 Task: Open Card Brand Reputation Management in Board Sales Reporting to Workspace Event Marketing and add a team member Softage.4@softage.net, a label Blue, a checklist Business Intelligence and Analytics, an attachment from your computer, a color Blue and finally, add a card description 'Plan and execute company team-building workshop' and a comment 'Let us approach this task with a sense of empathy, understanding the needs and concerns of our stakeholders.'. Add a start date 'Jan 04, 1900' with a due date 'Jan 11, 1900'
Action: Mouse moved to (132, 63)
Screenshot: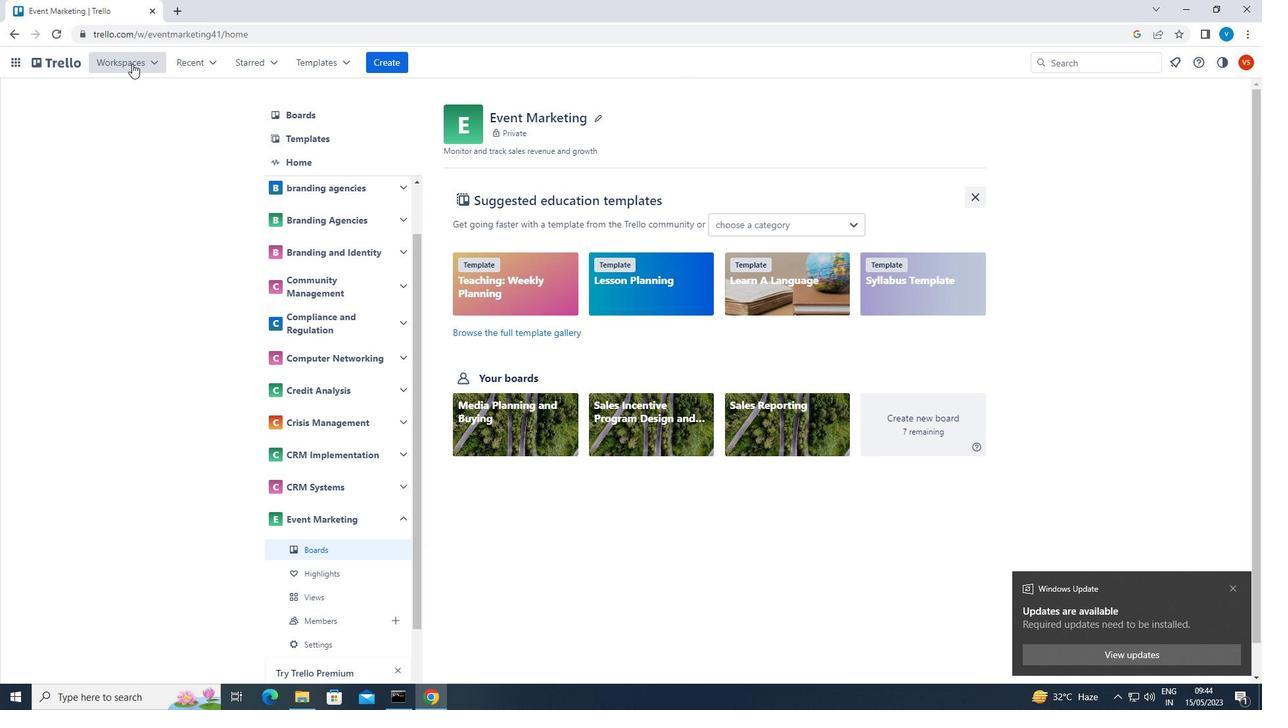 
Action: Mouse pressed left at (132, 63)
Screenshot: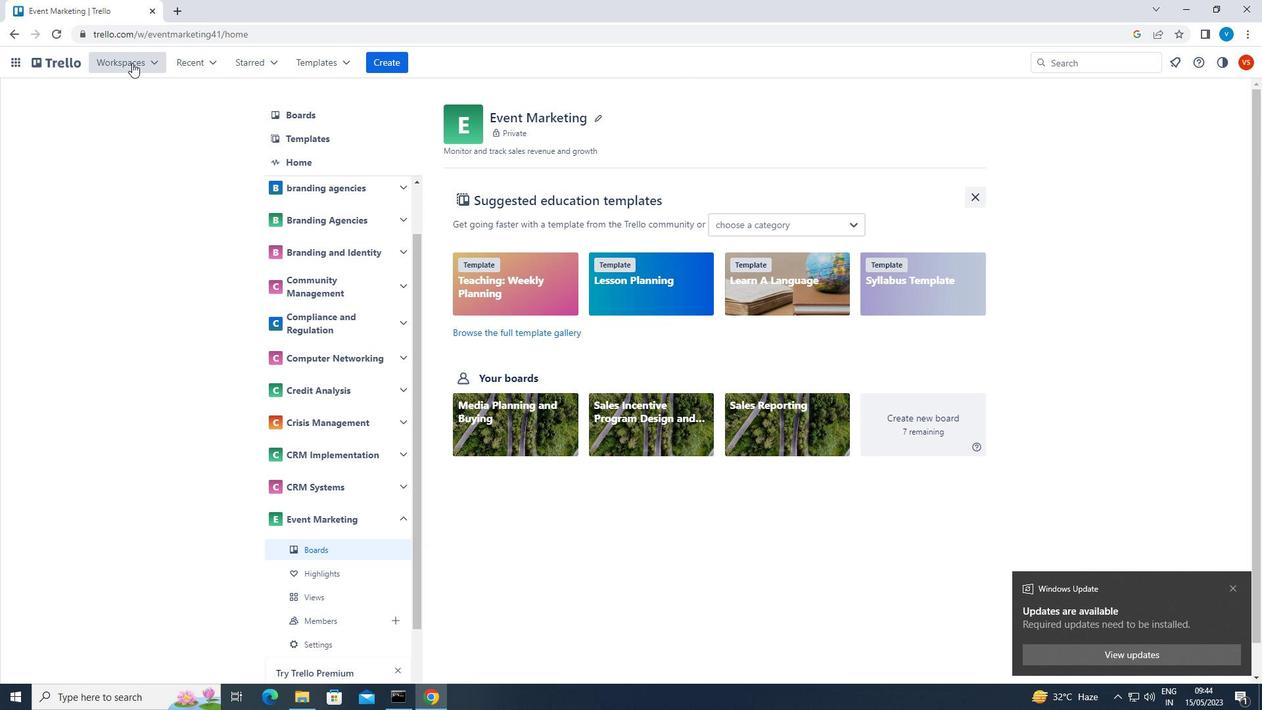 
Action: Mouse moved to (140, 555)
Screenshot: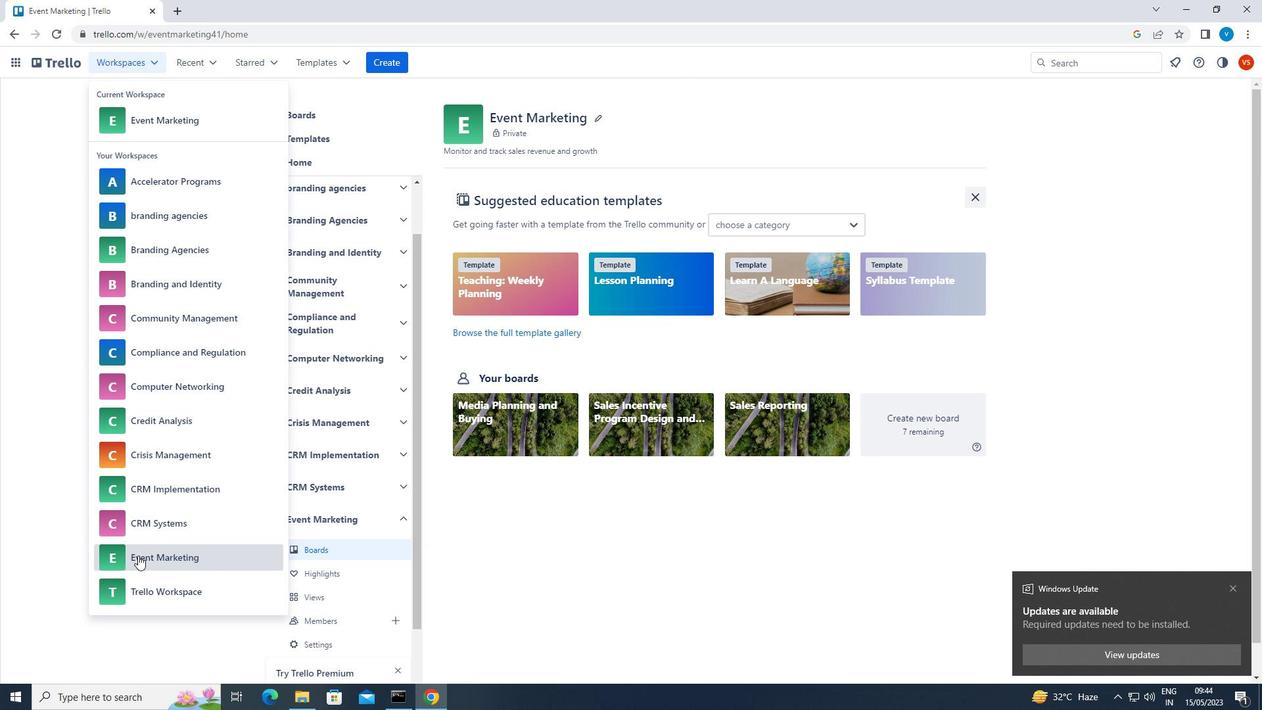 
Action: Mouse pressed left at (140, 555)
Screenshot: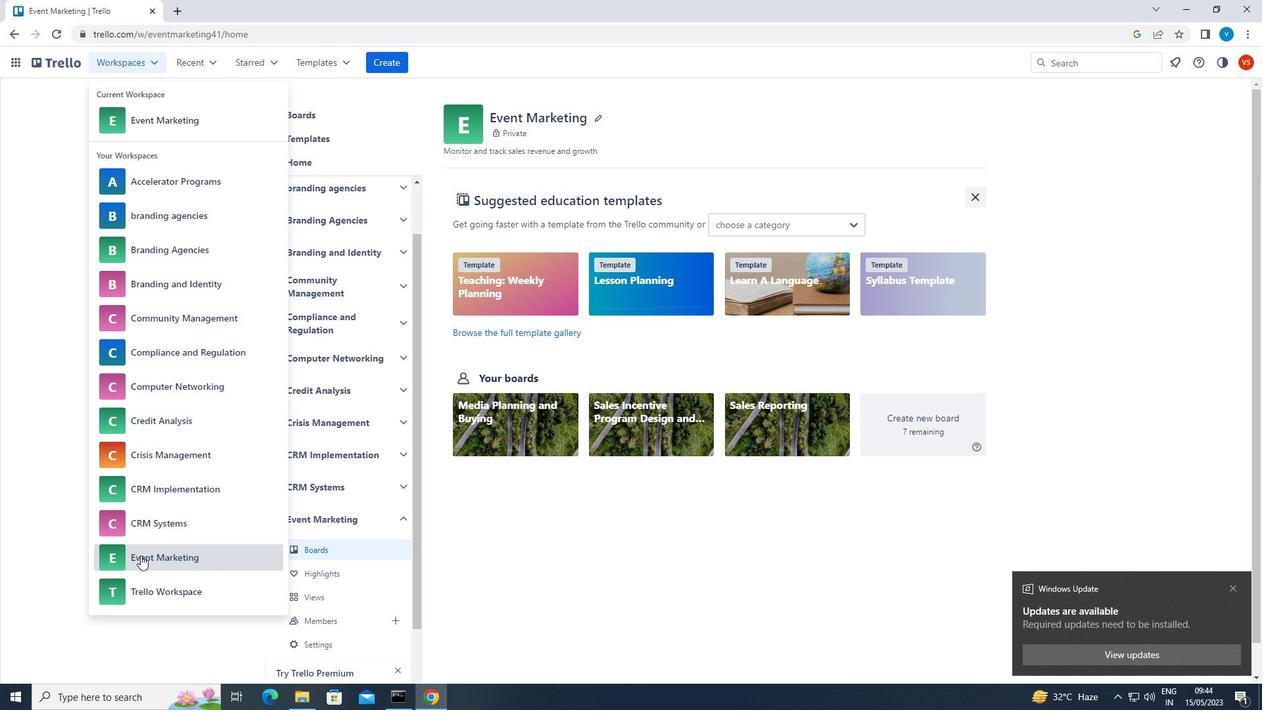 
Action: Mouse moved to (947, 526)
Screenshot: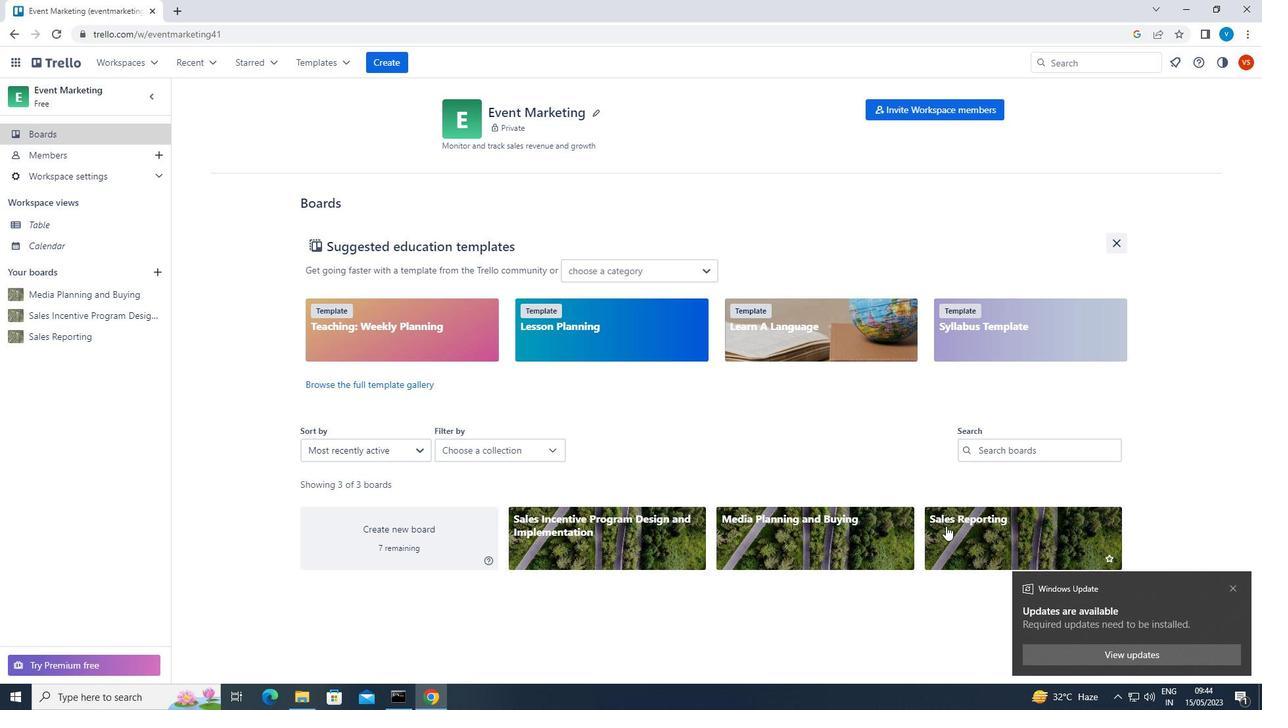 
Action: Mouse pressed left at (947, 526)
Screenshot: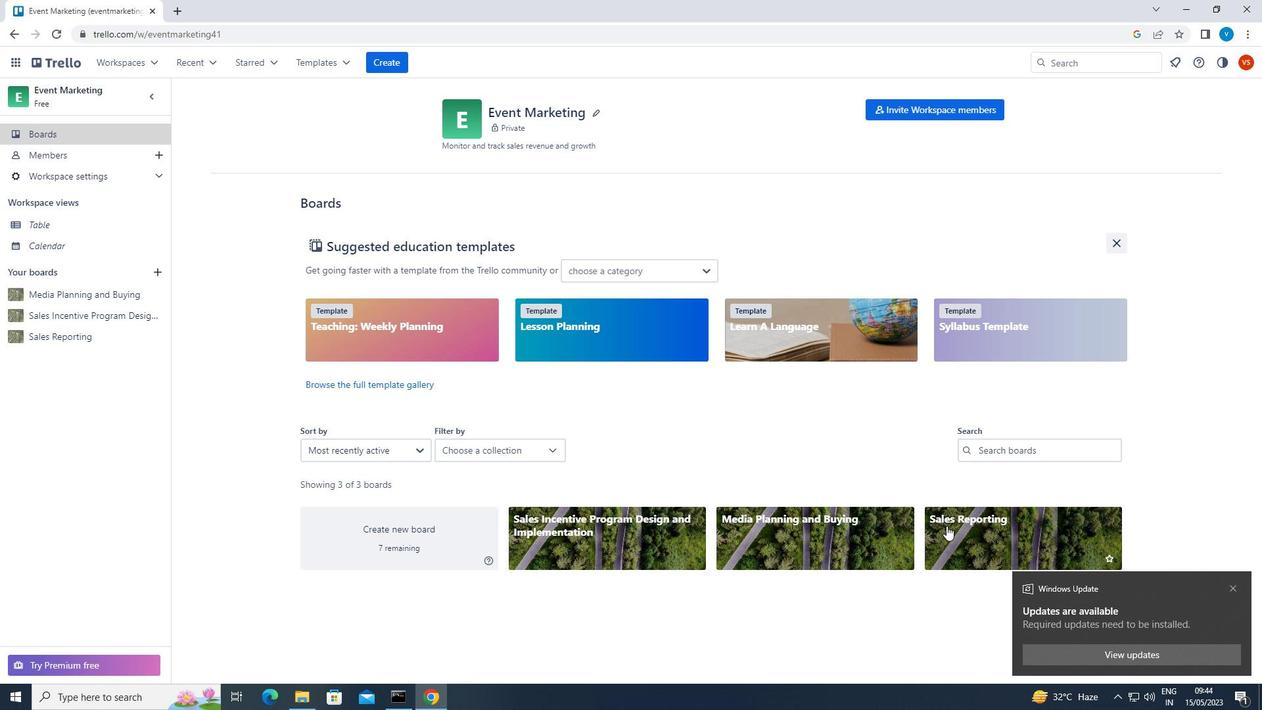 
Action: Mouse moved to (439, 168)
Screenshot: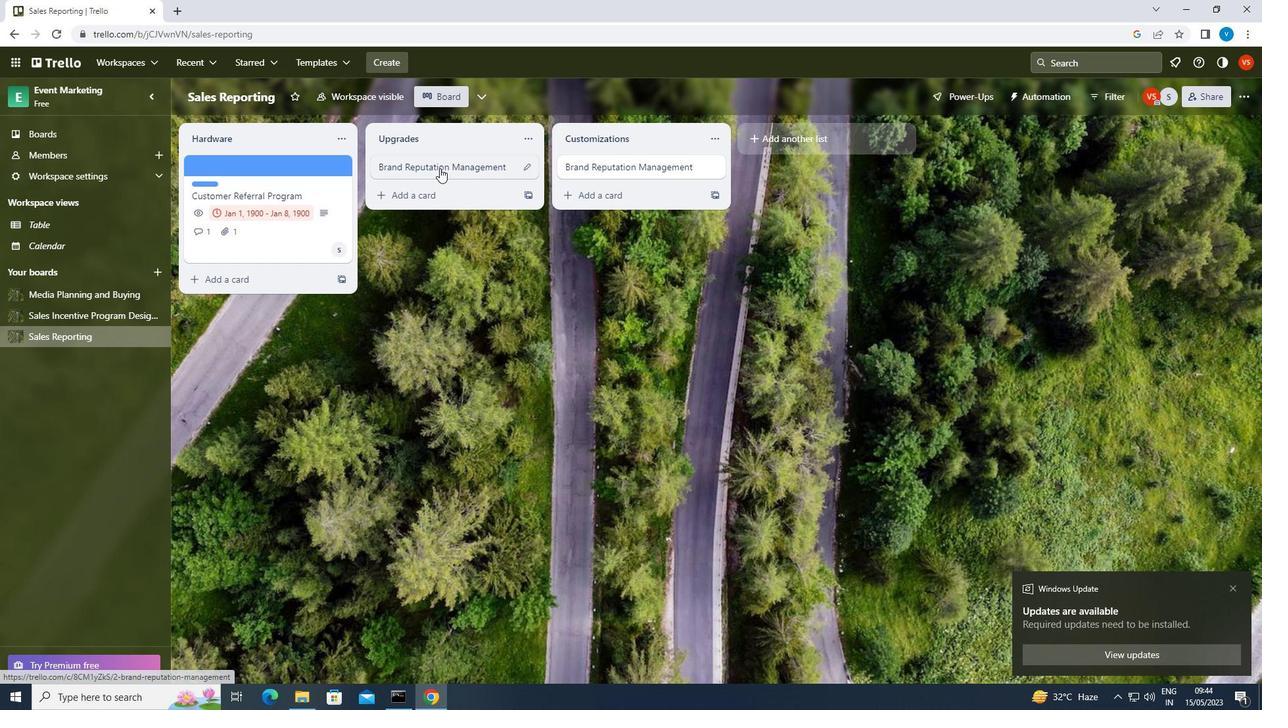 
Action: Mouse pressed left at (439, 168)
Screenshot: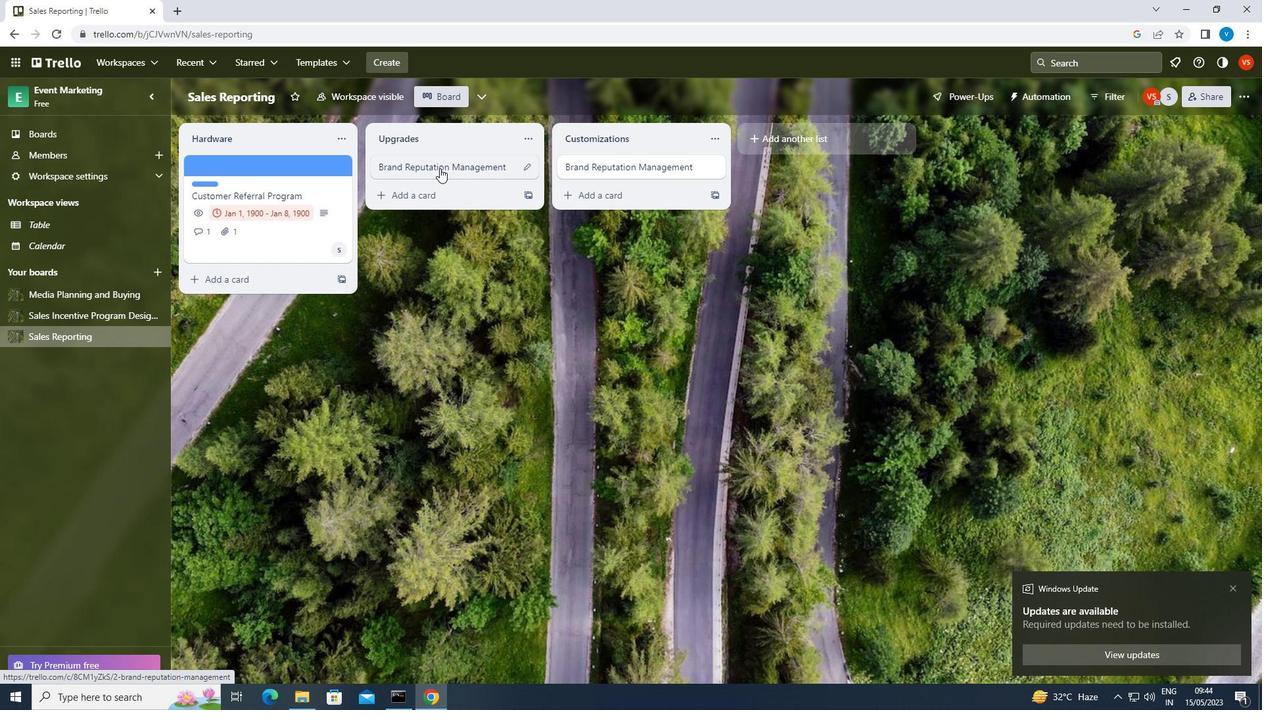 
Action: Mouse moved to (776, 213)
Screenshot: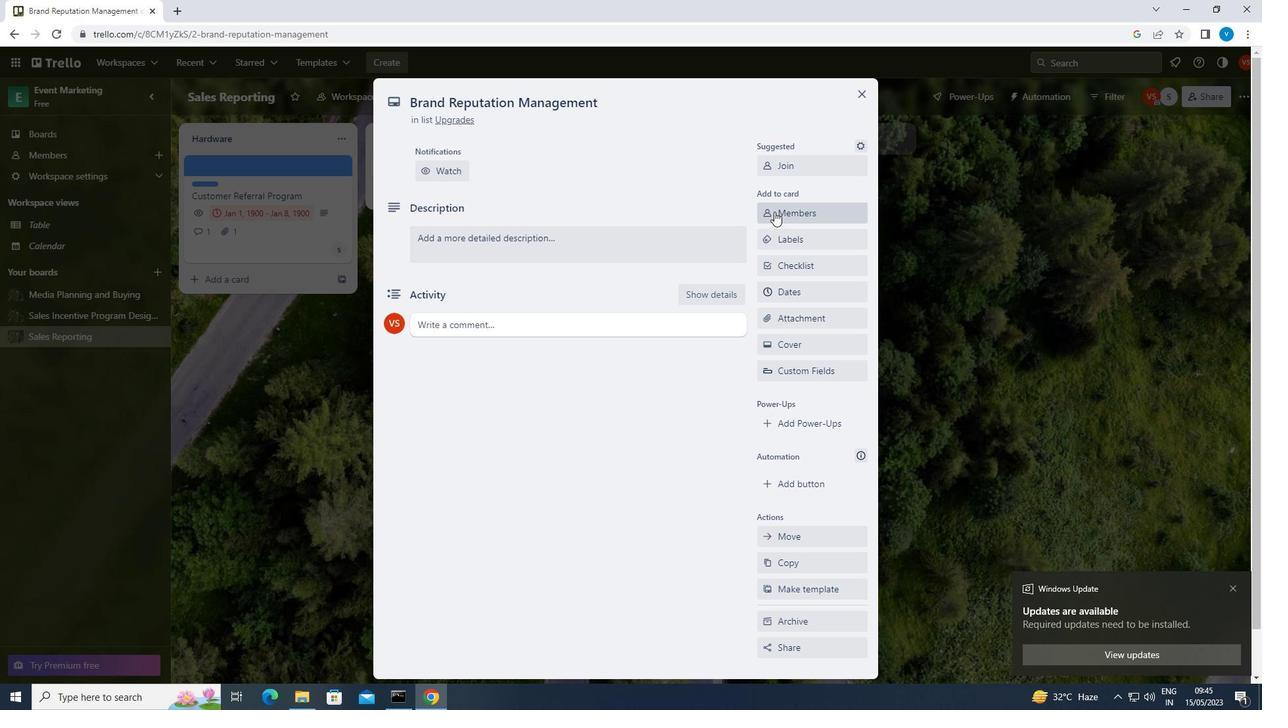 
Action: Mouse pressed left at (776, 213)
Screenshot: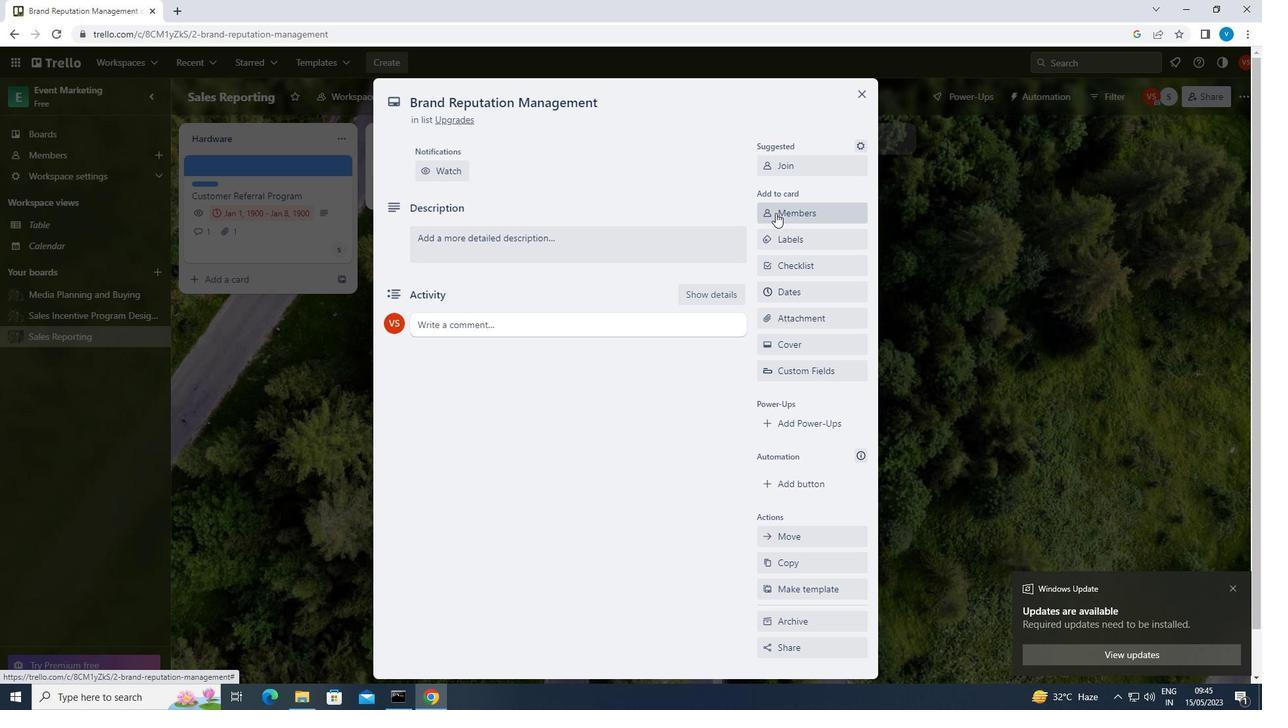 
Action: Key pressed <Key.shift>SOFTAGE.4<Key.shift>@SOFTAGE.NET
Screenshot: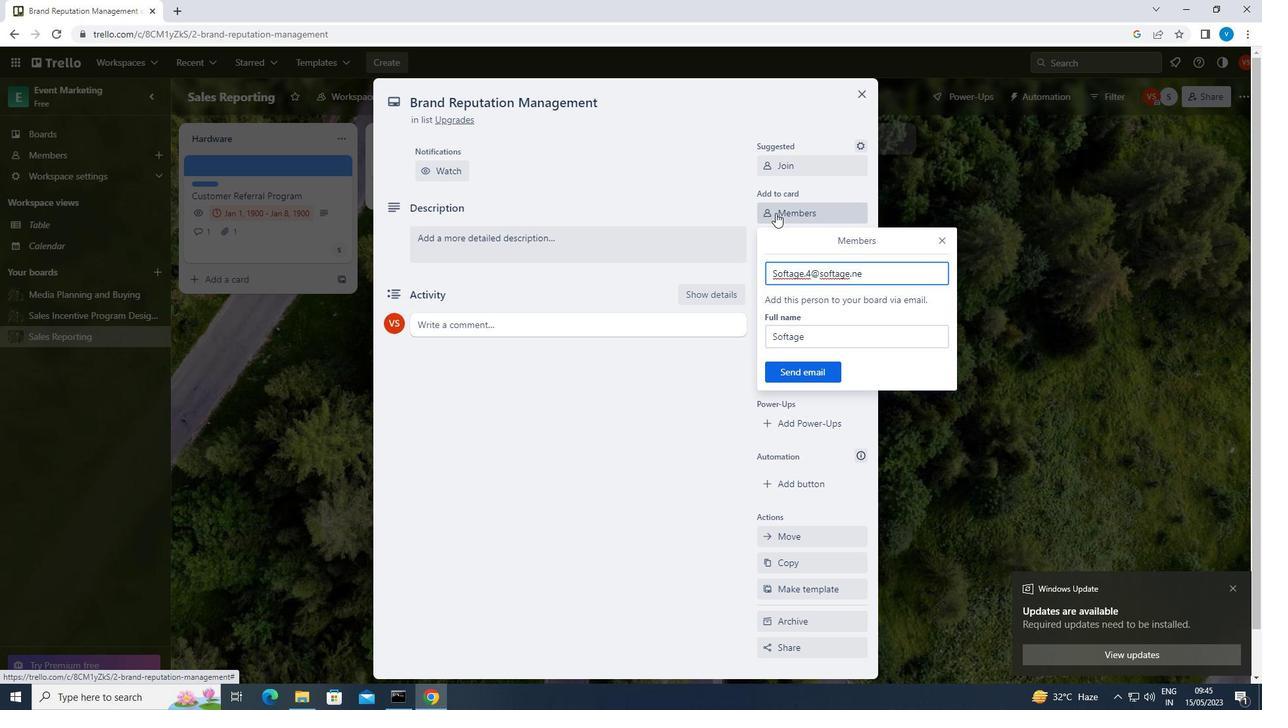 
Action: Mouse moved to (814, 370)
Screenshot: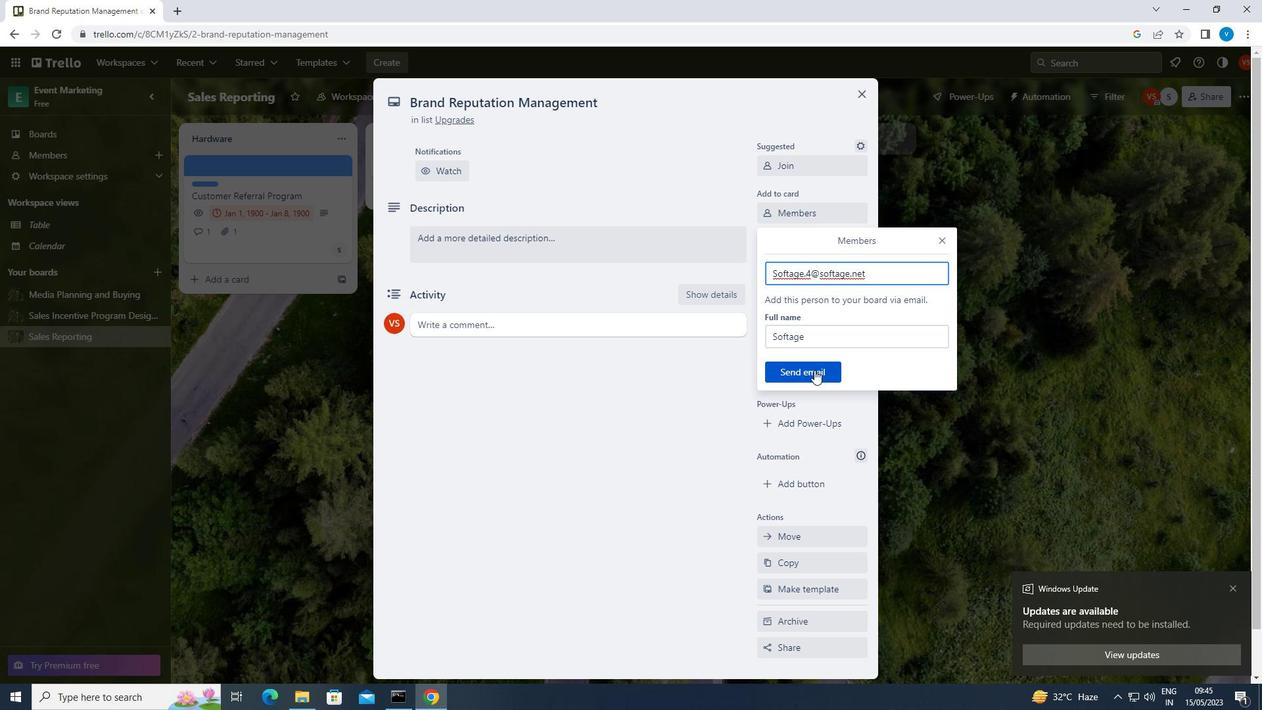 
Action: Mouse pressed left at (814, 370)
Screenshot: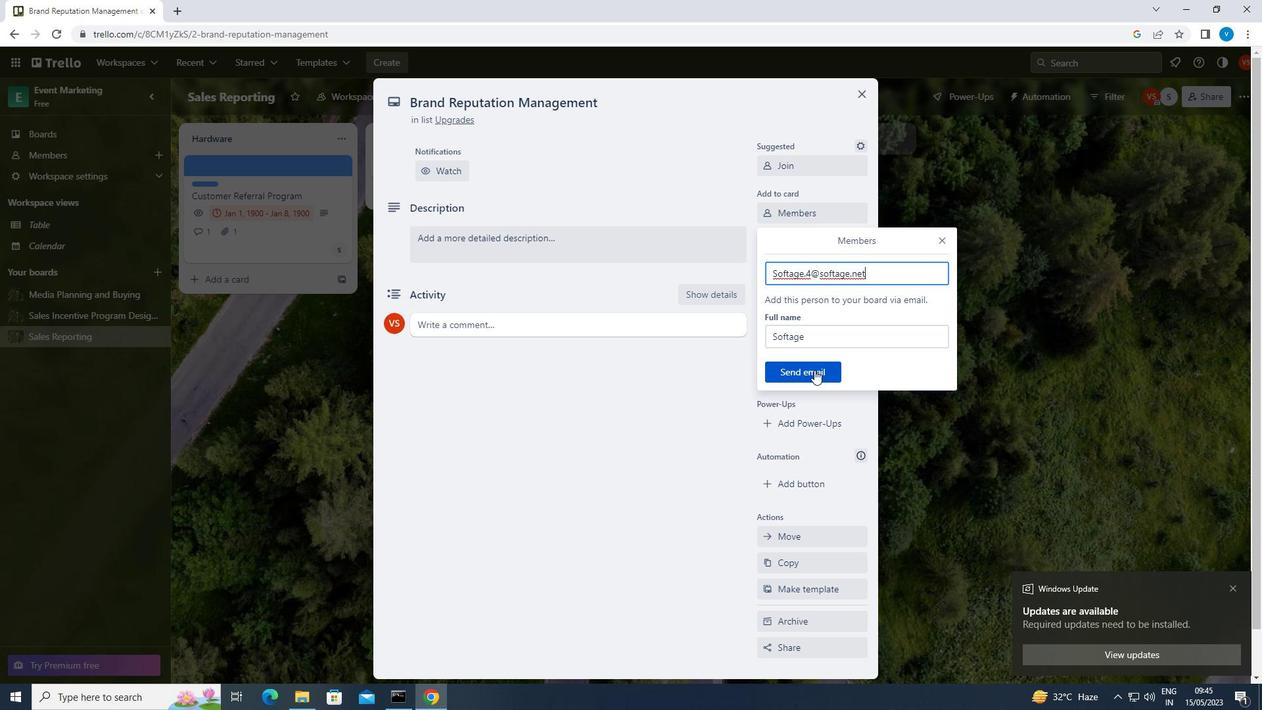 
Action: Mouse moved to (791, 234)
Screenshot: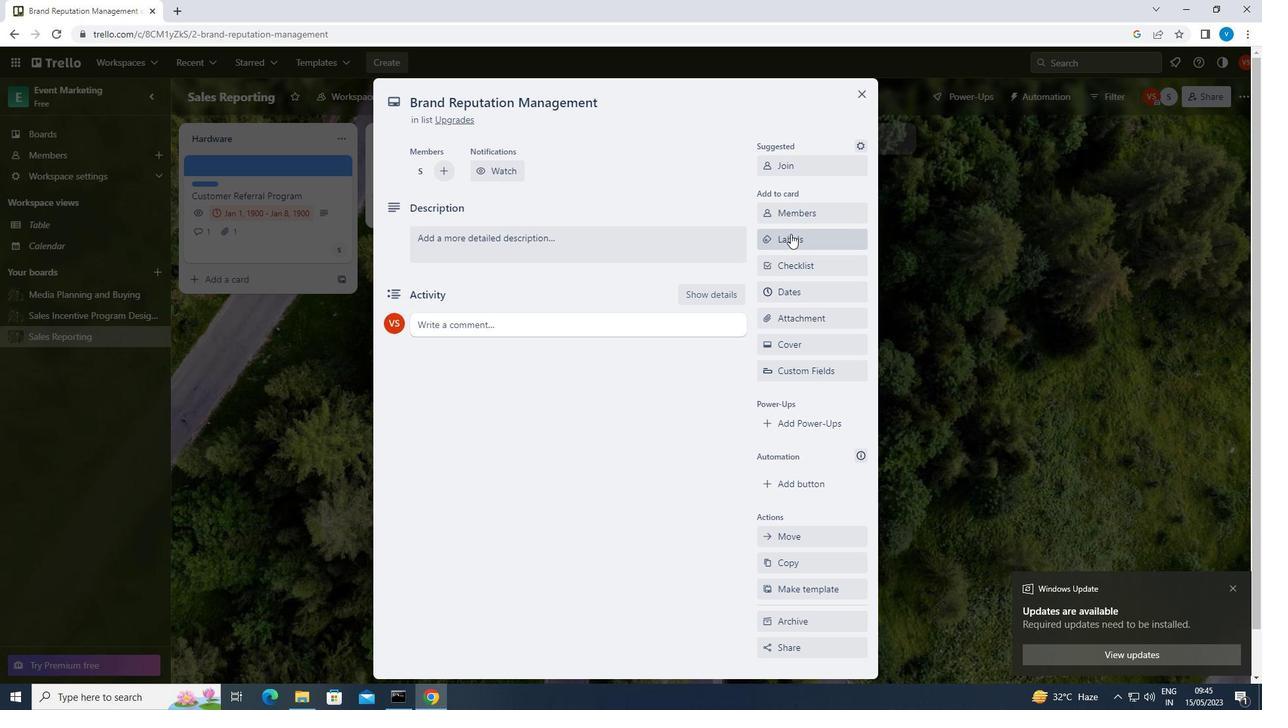 
Action: Mouse pressed left at (791, 234)
Screenshot: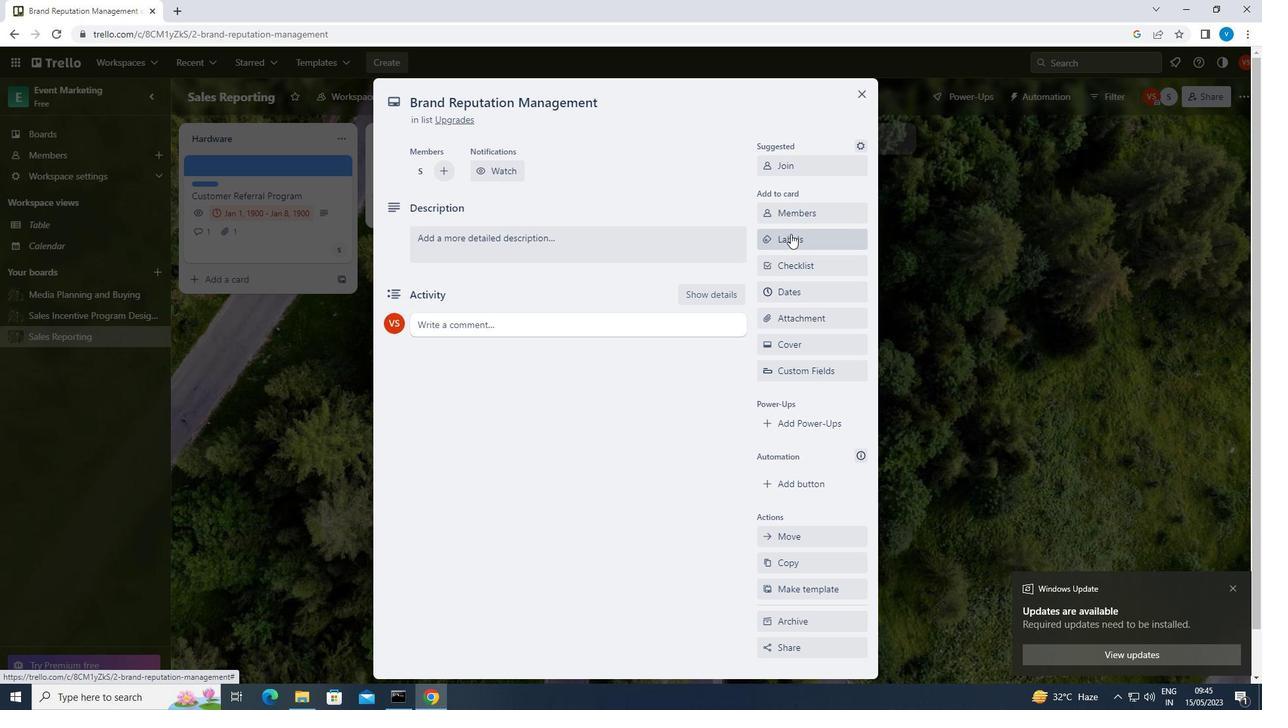 
Action: Mouse moved to (818, 457)
Screenshot: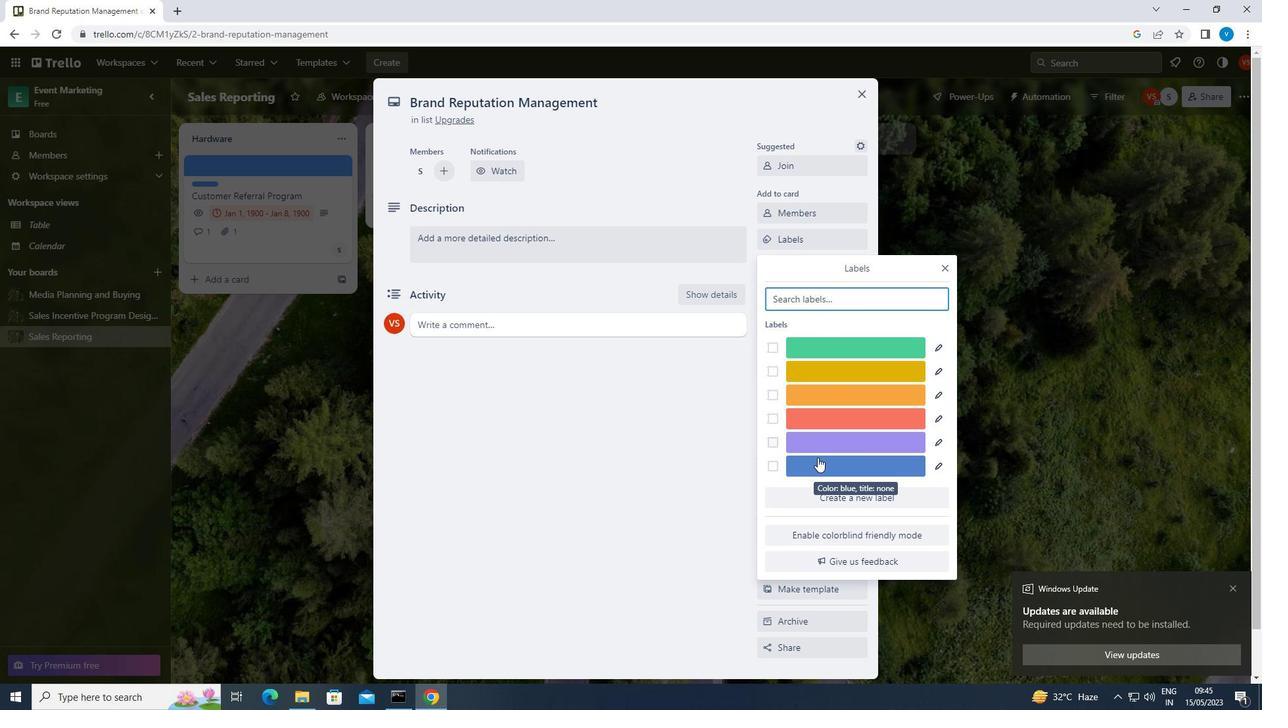 
Action: Mouse pressed left at (818, 457)
Screenshot: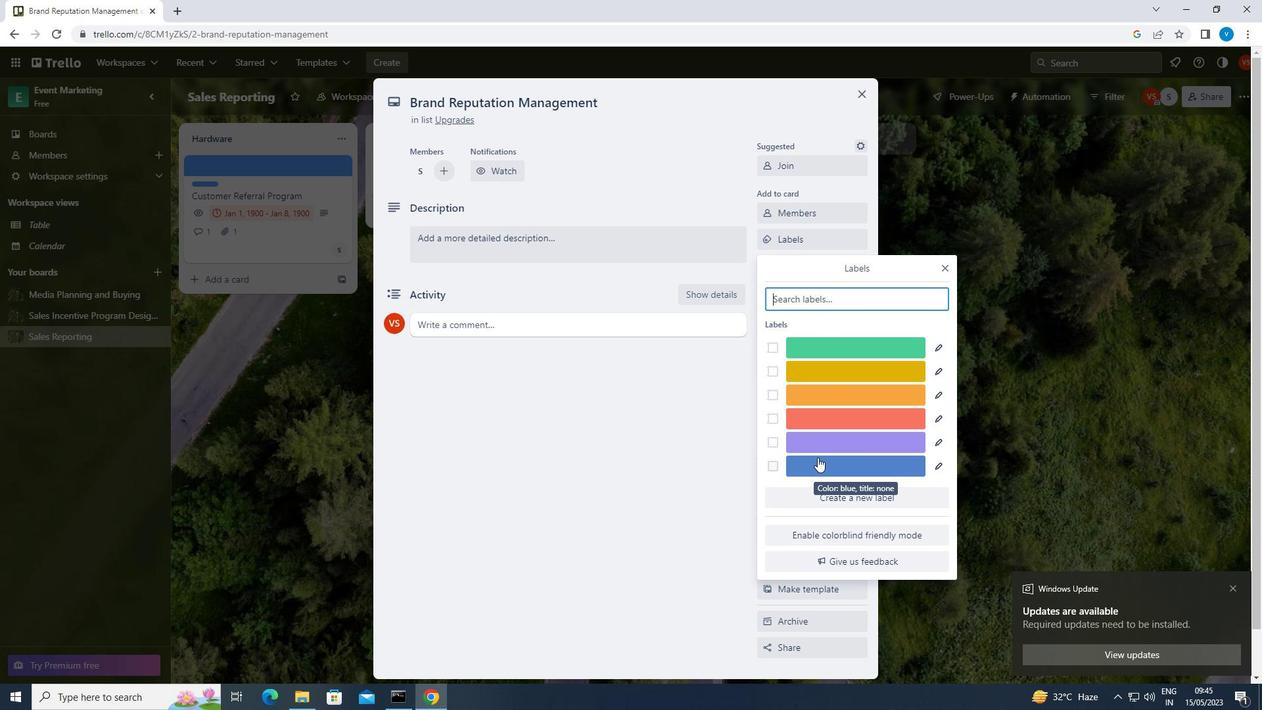 
Action: Mouse moved to (945, 265)
Screenshot: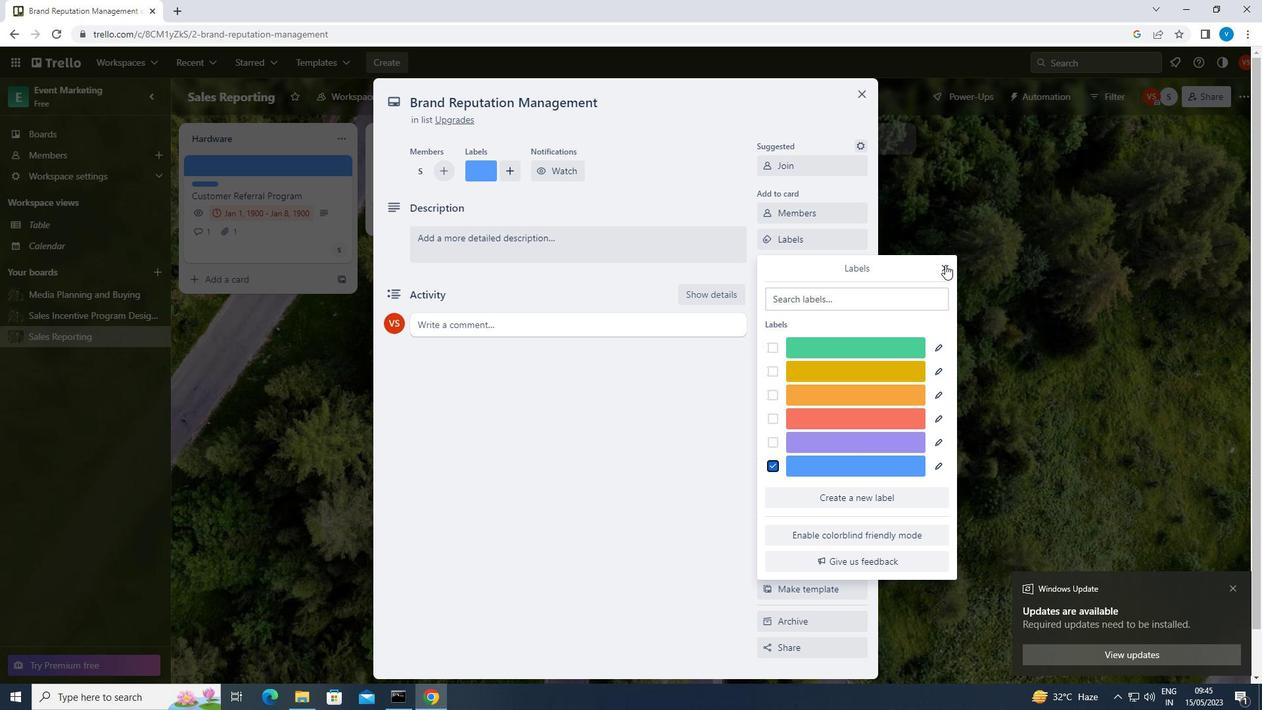 
Action: Mouse pressed left at (945, 265)
Screenshot: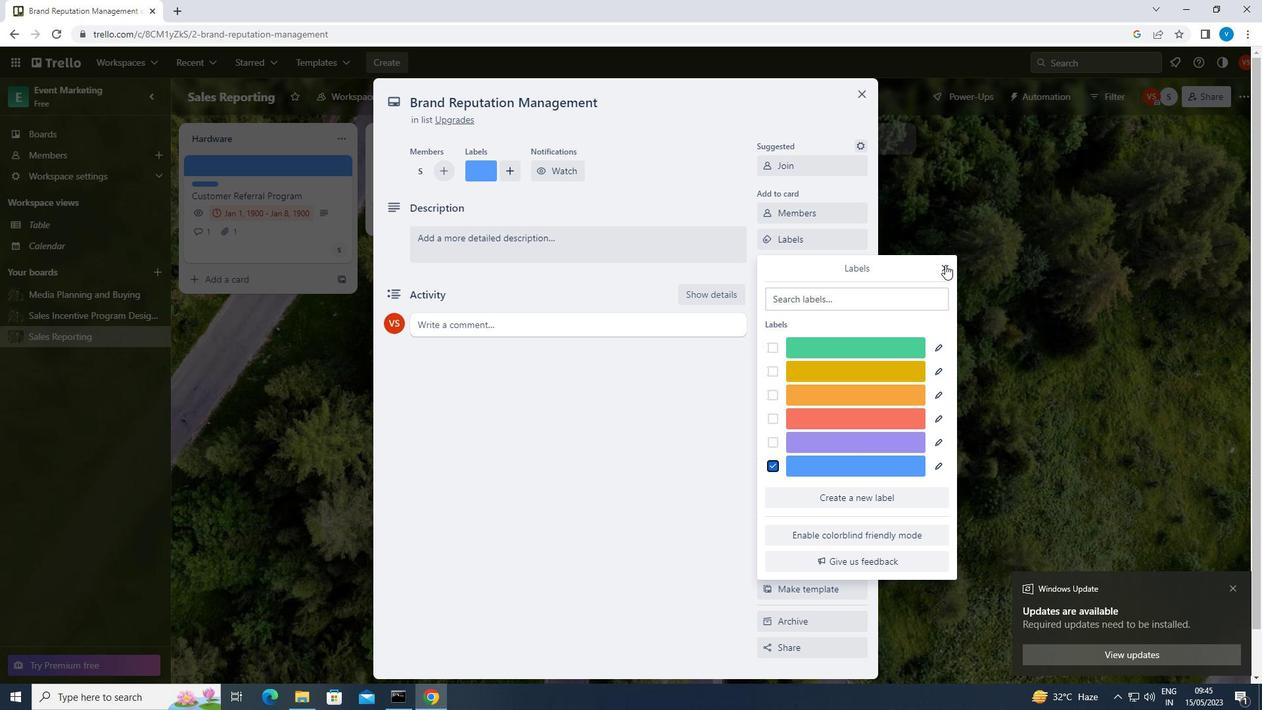 
Action: Mouse moved to (843, 265)
Screenshot: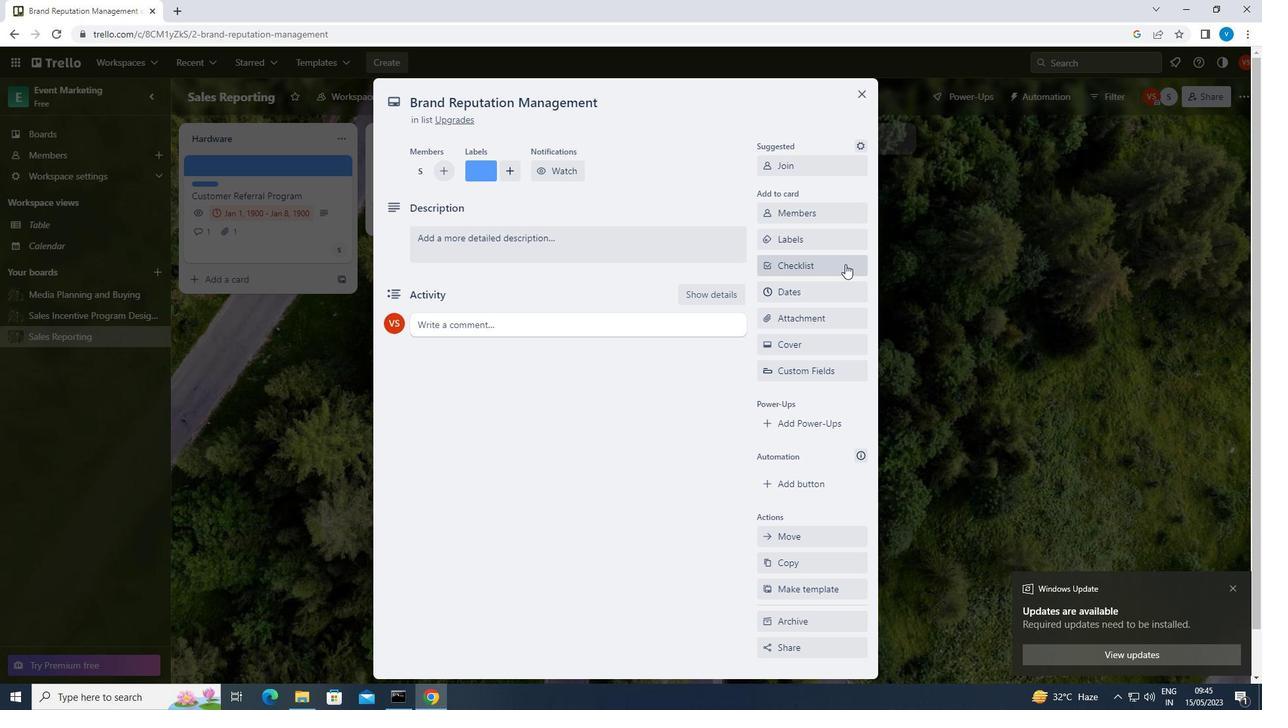 
Action: Mouse pressed left at (843, 265)
Screenshot: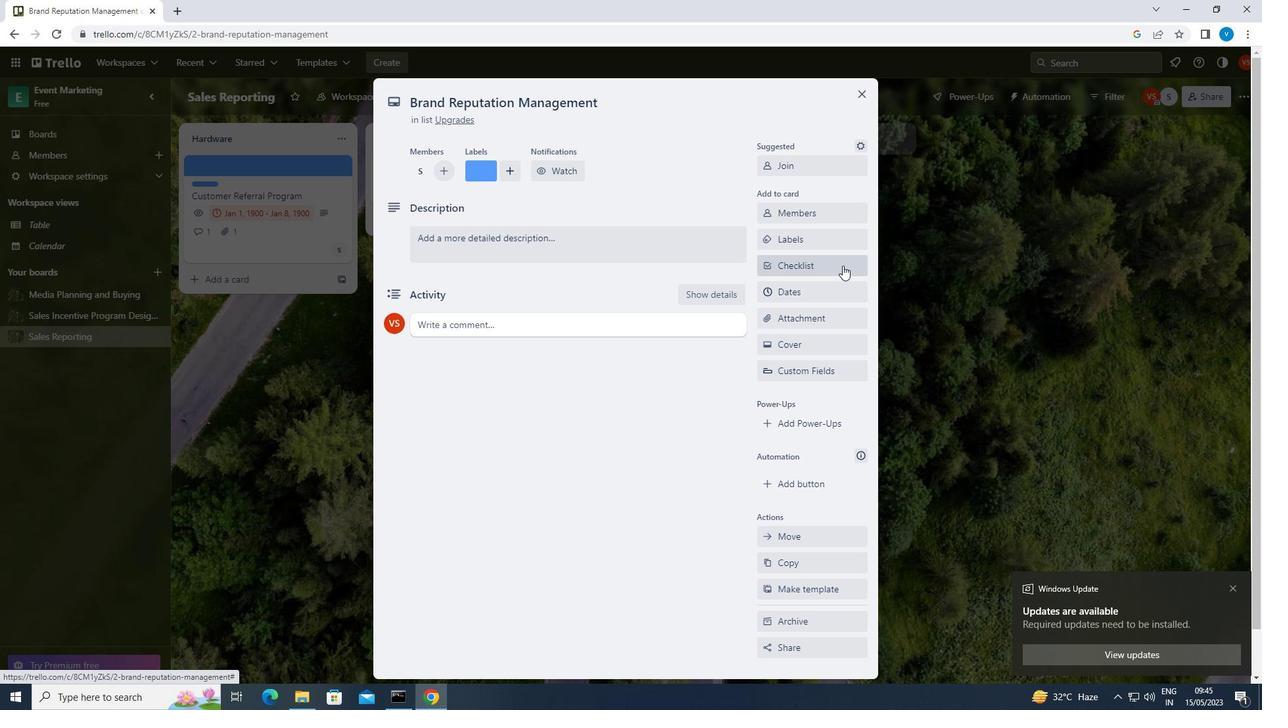 
Action: Mouse moved to (837, 315)
Screenshot: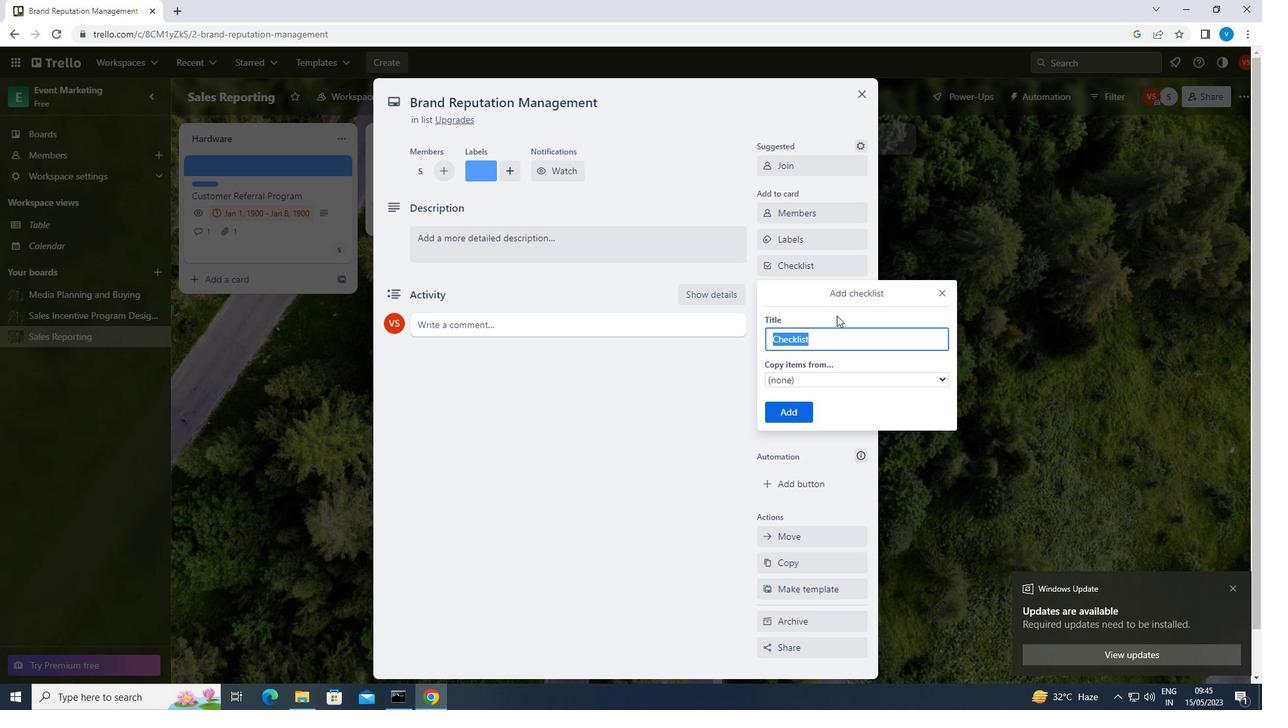 
Action: Key pressed <Key.shift>BUSINESS
Screenshot: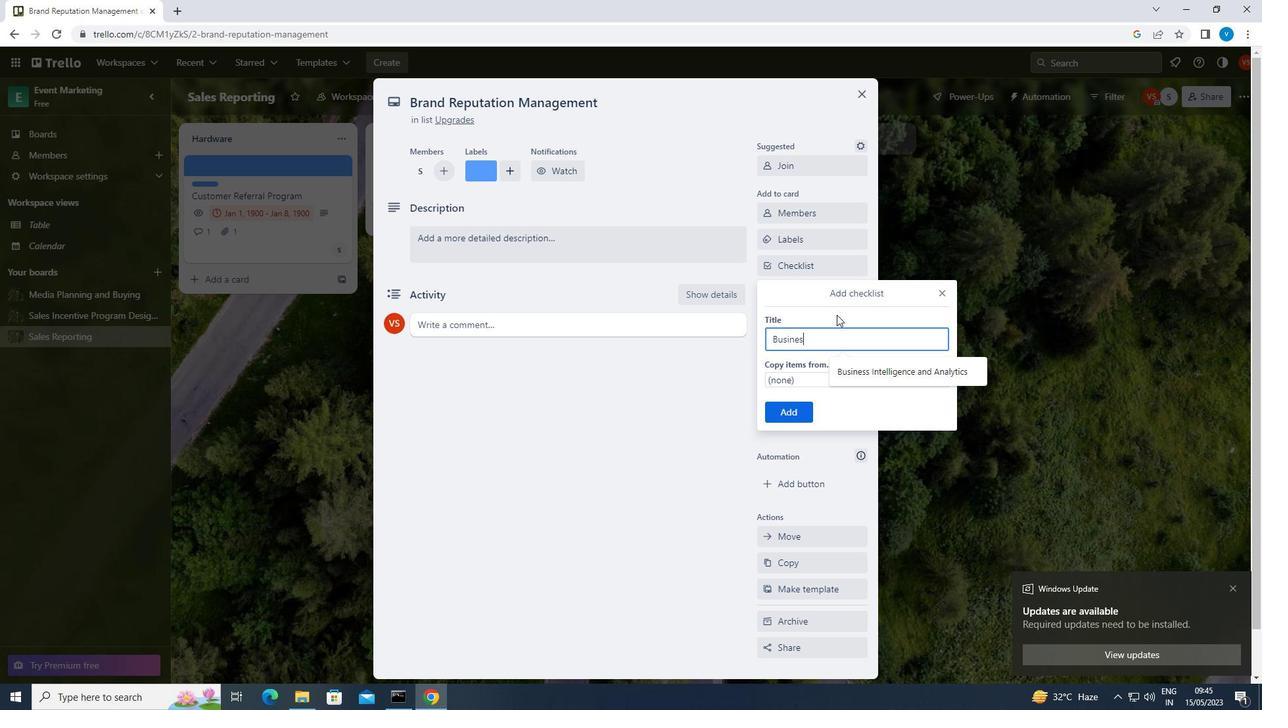 
Action: Mouse moved to (853, 378)
Screenshot: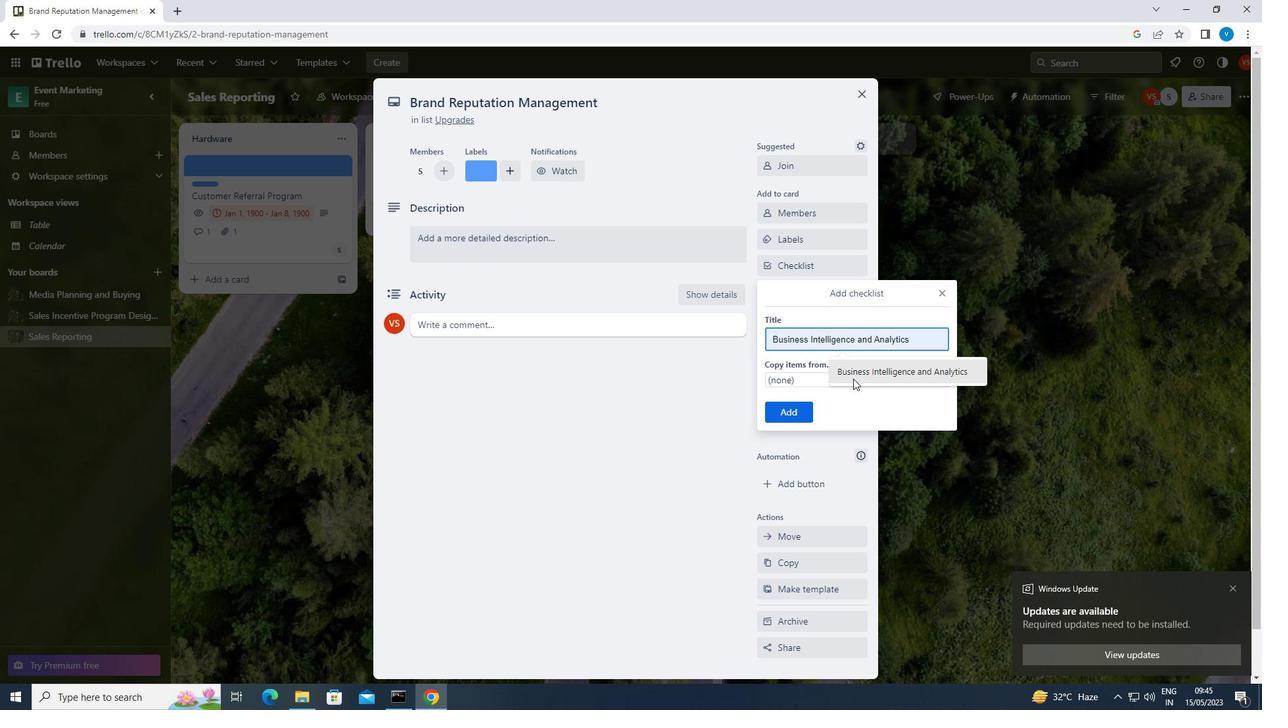 
Action: Mouse pressed left at (853, 378)
Screenshot: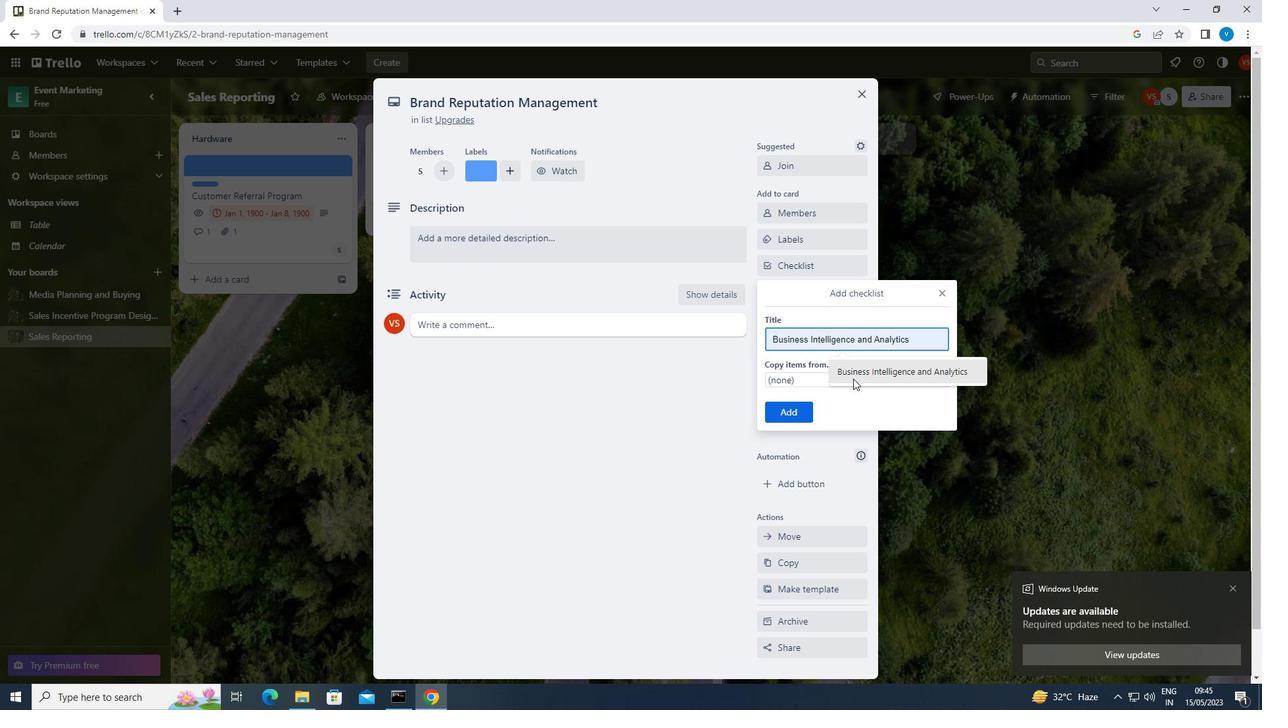 
Action: Mouse moved to (946, 292)
Screenshot: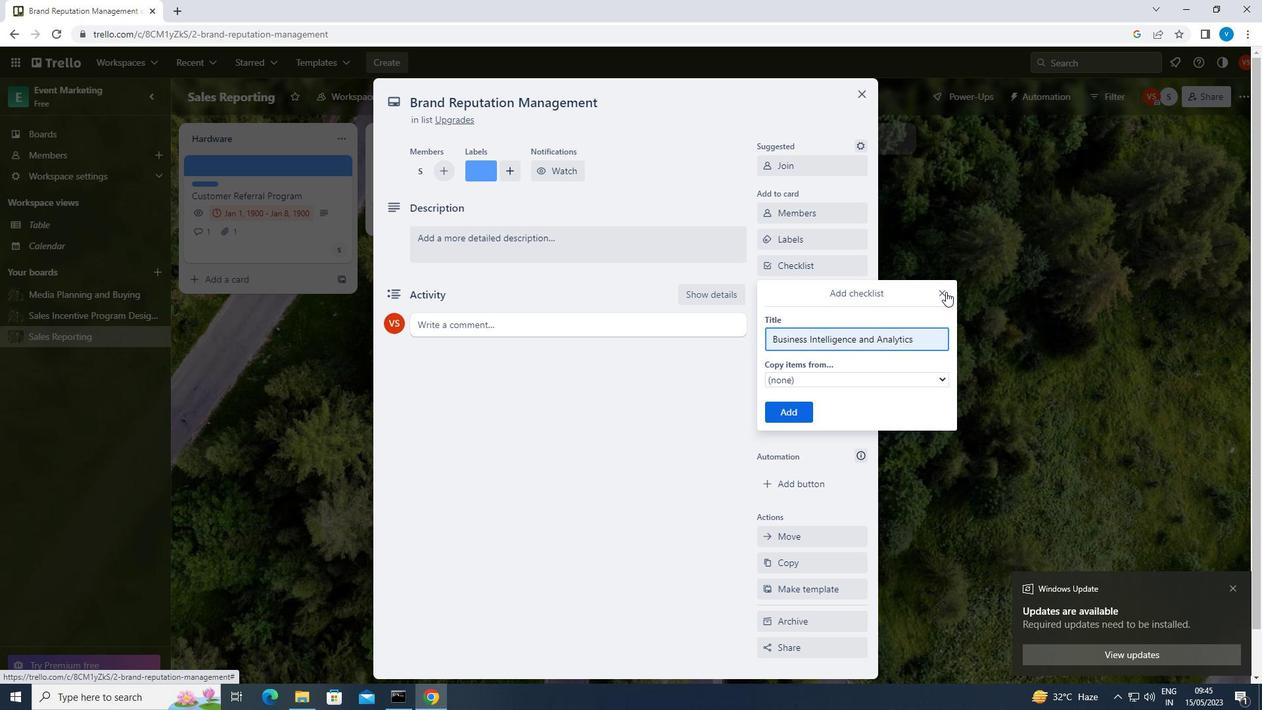 
Action: Mouse pressed left at (946, 292)
Screenshot: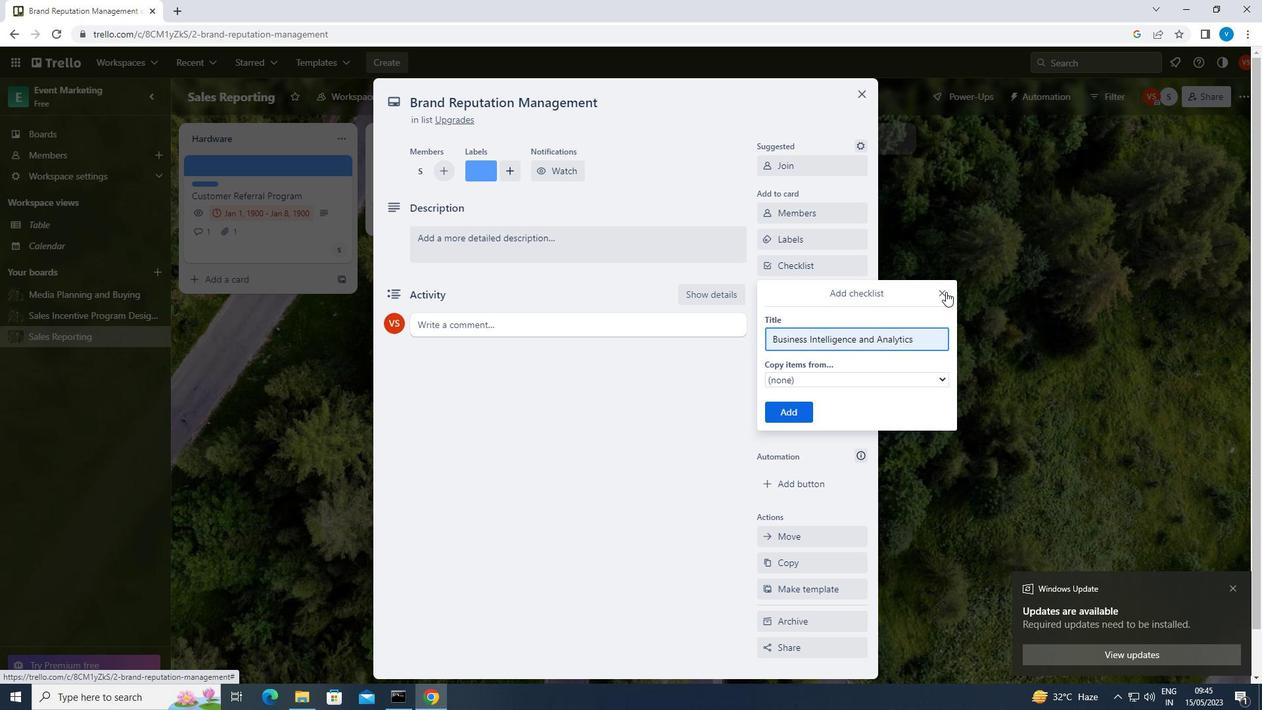 
Action: Mouse moved to (820, 312)
Screenshot: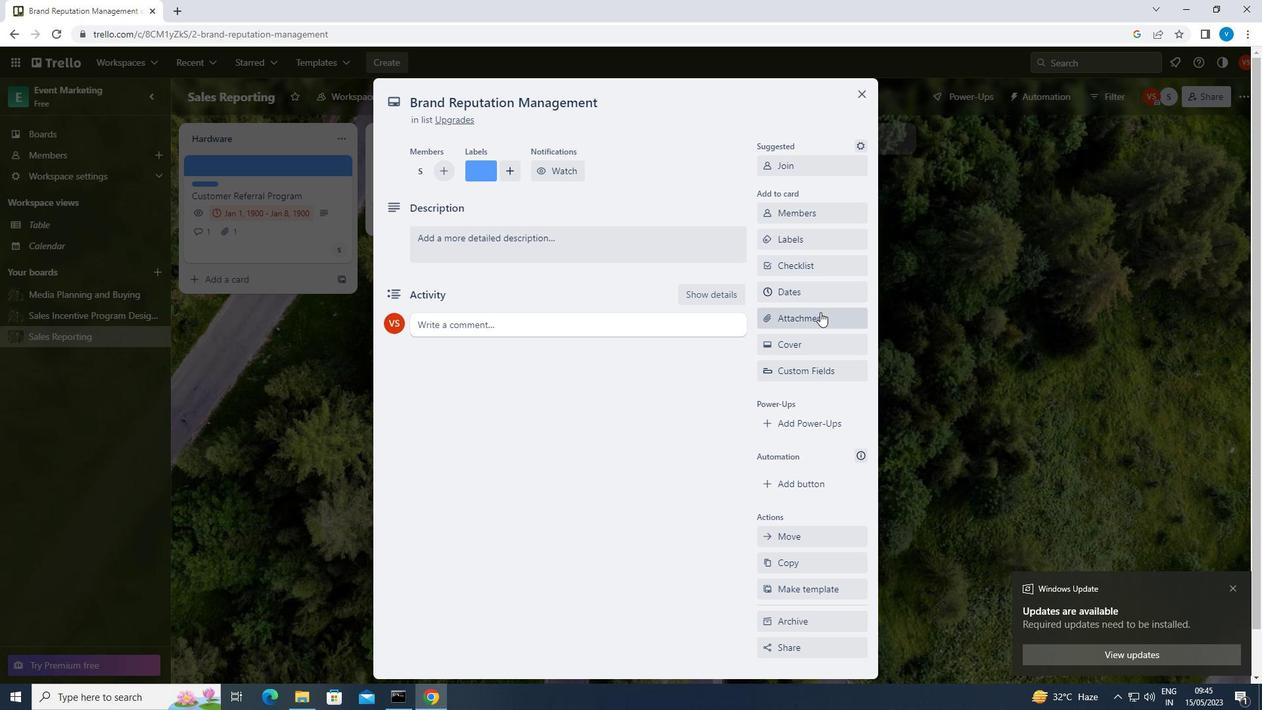 
Action: Mouse pressed left at (820, 312)
Screenshot: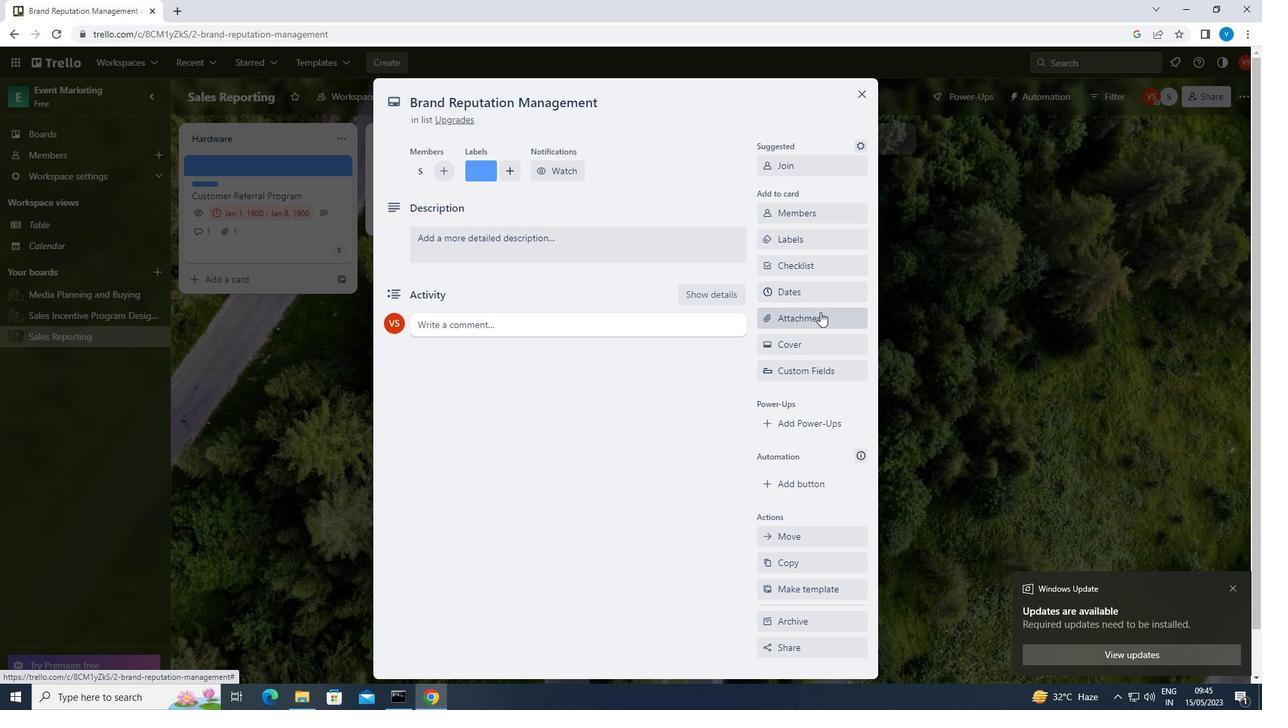 
Action: Mouse moved to (785, 374)
Screenshot: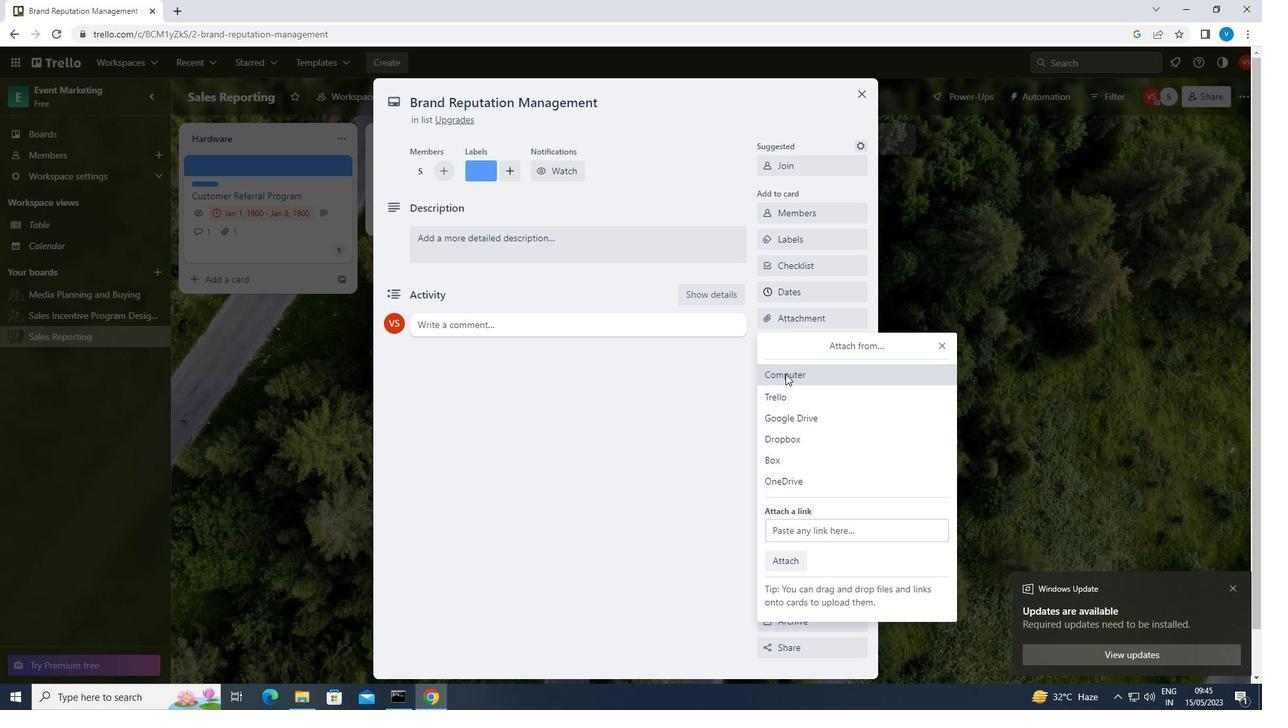 
Action: Mouse pressed left at (785, 374)
Screenshot: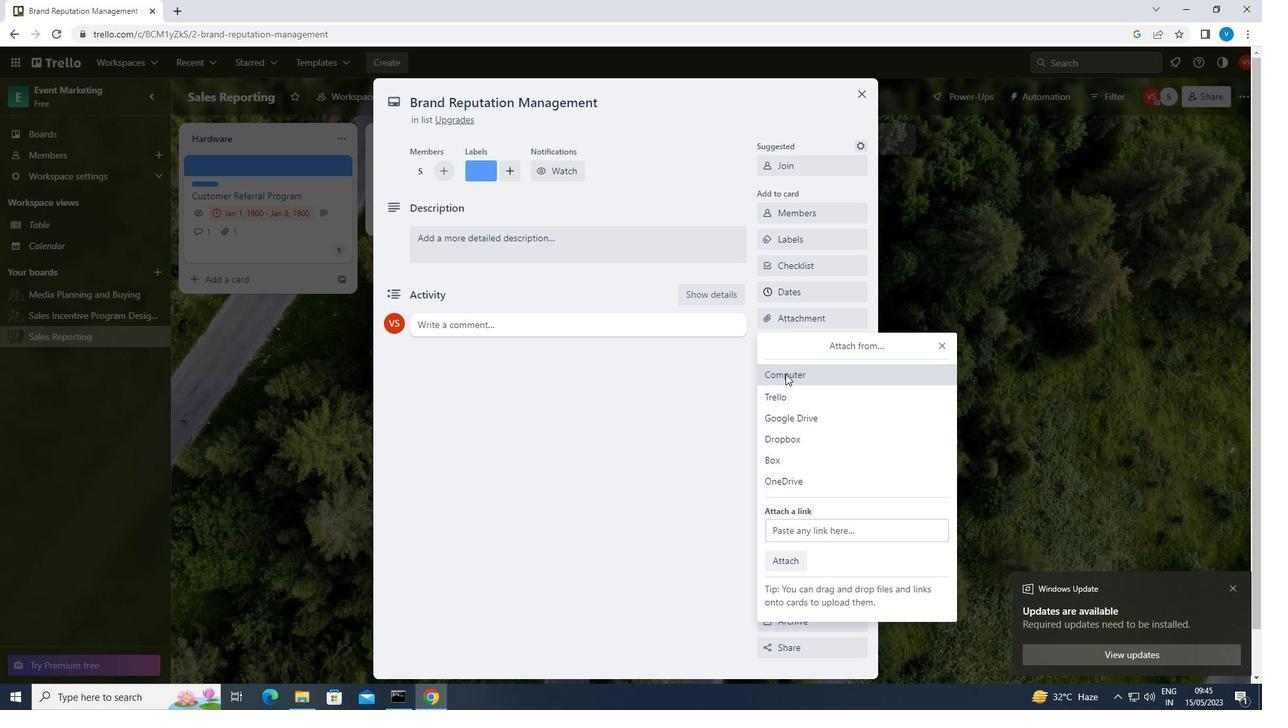 
Action: Mouse moved to (316, 229)
Screenshot: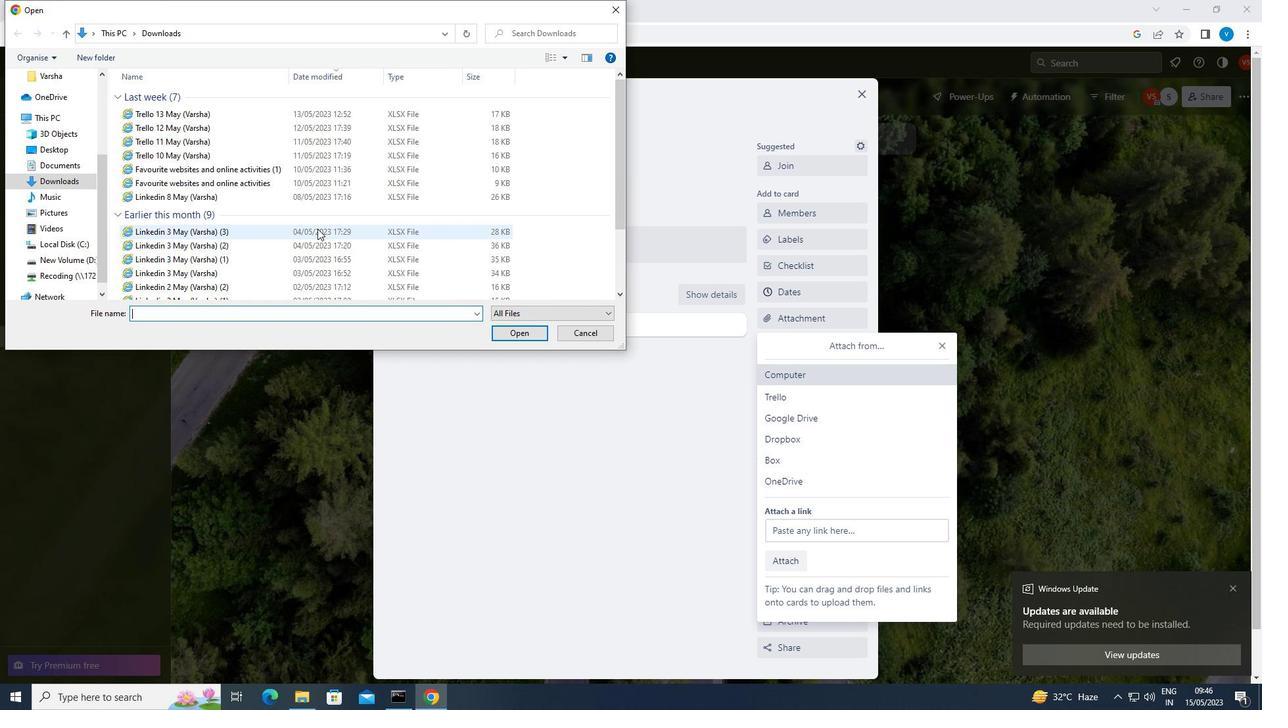 
Action: Mouse pressed left at (316, 229)
Screenshot: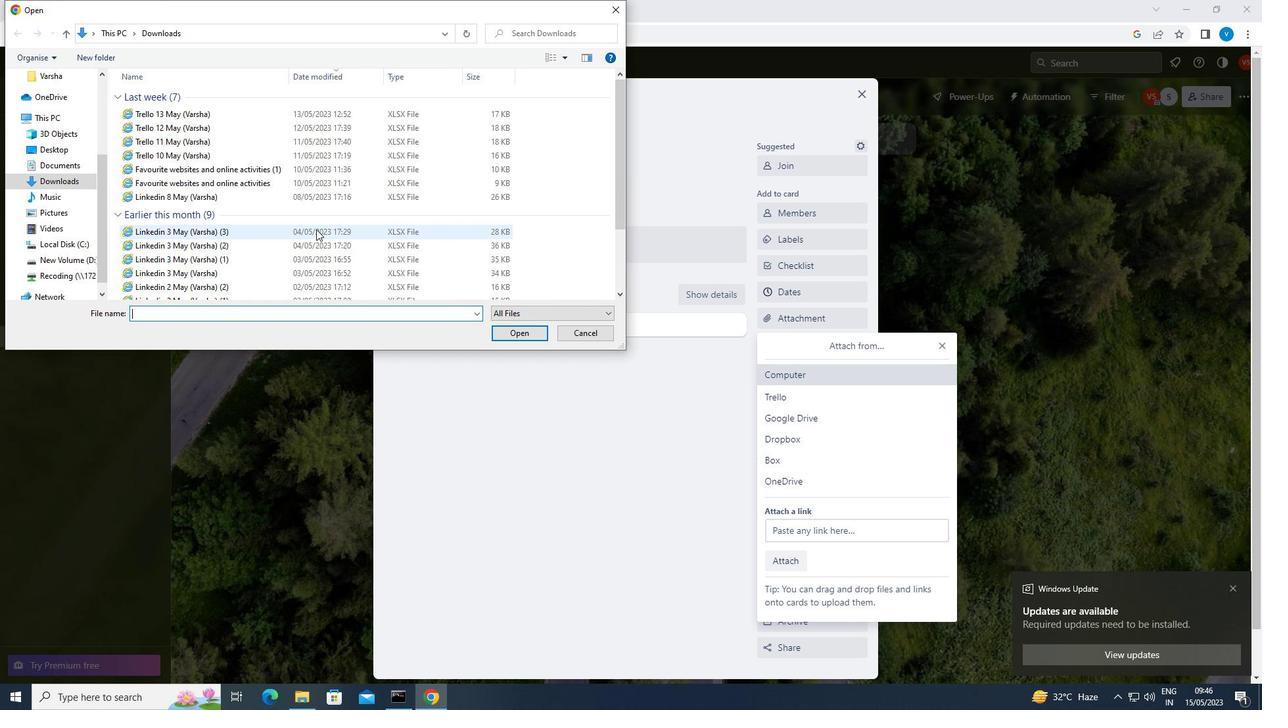 
Action: Mouse moved to (506, 328)
Screenshot: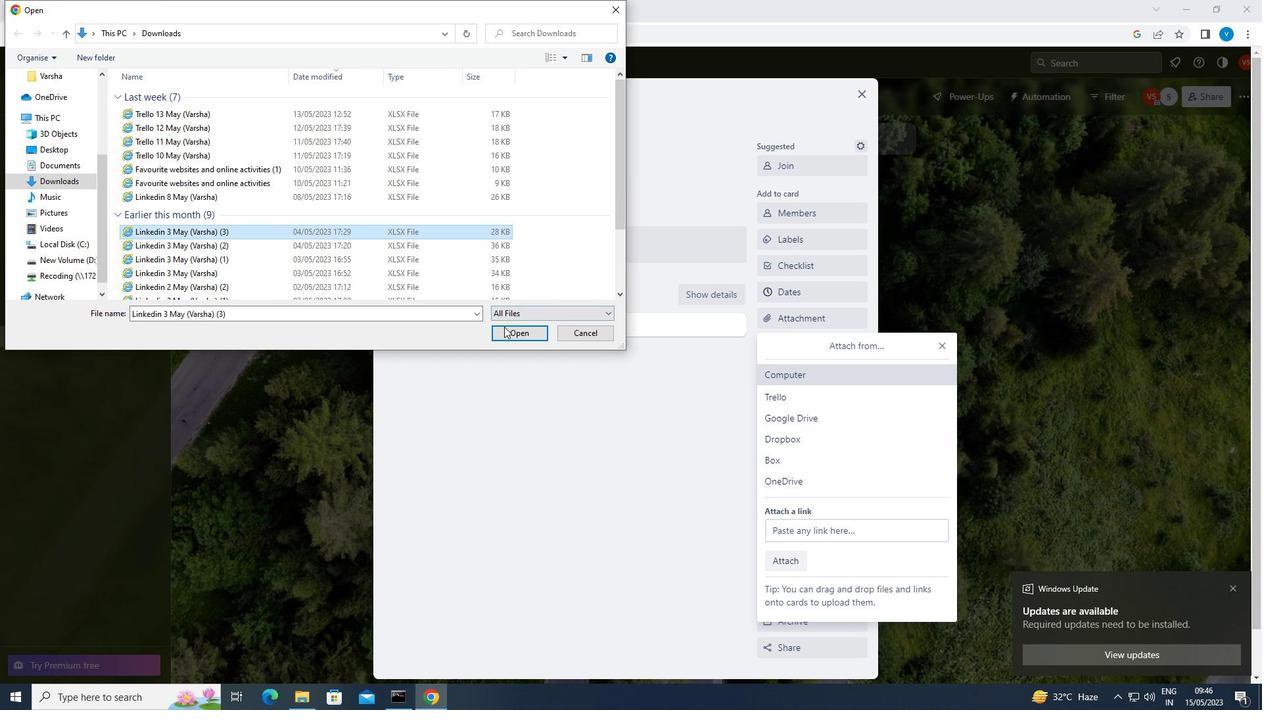 
Action: Mouse pressed left at (506, 328)
Screenshot: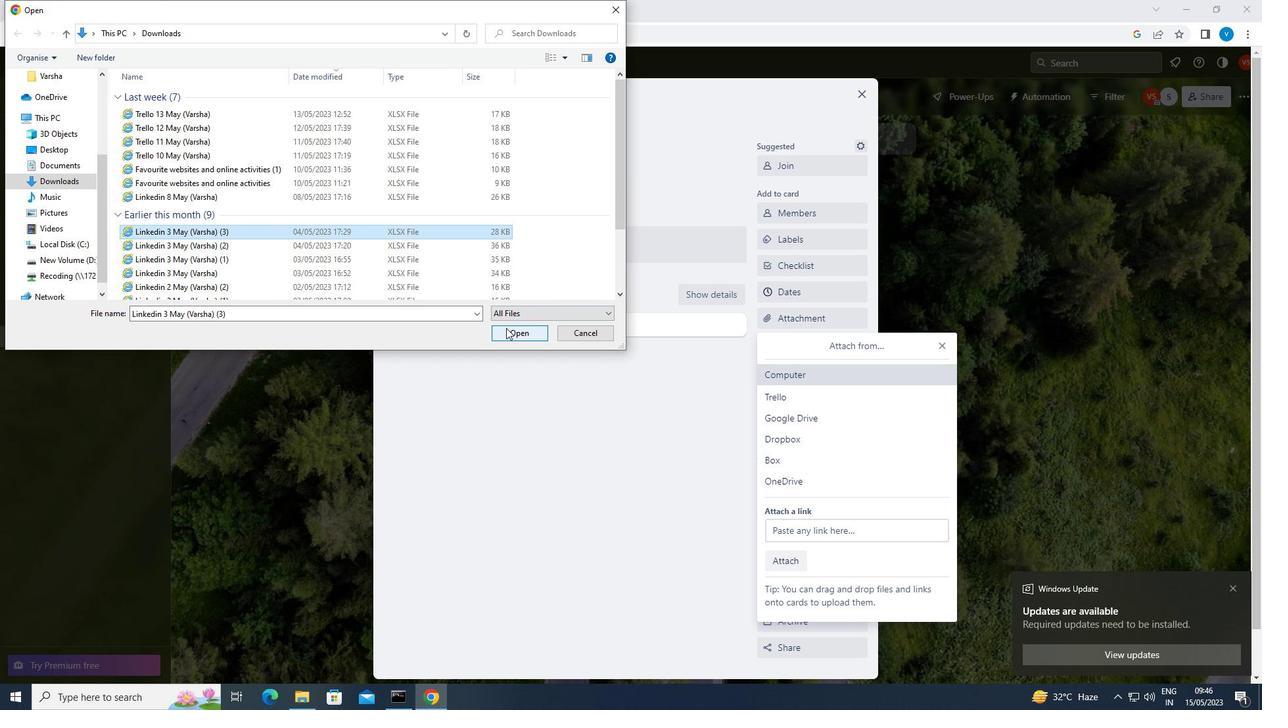 
Action: Mouse moved to (795, 346)
Screenshot: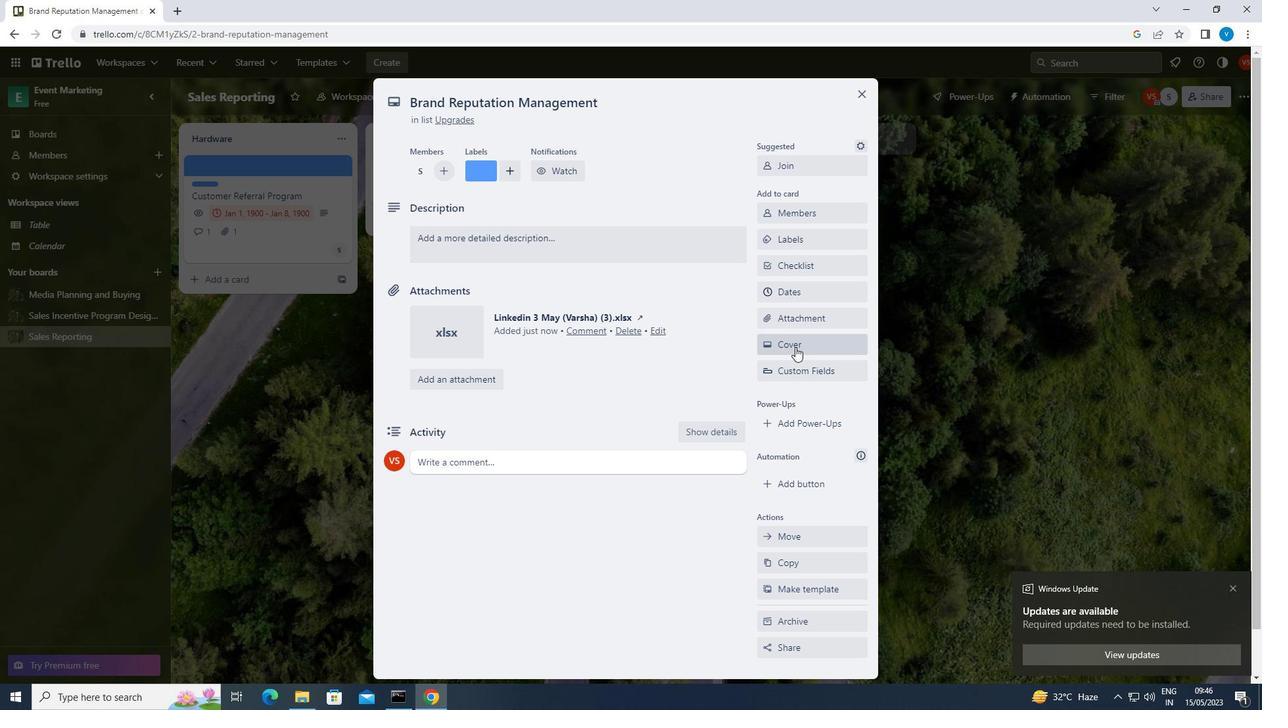 
Action: Mouse pressed left at (795, 346)
Screenshot: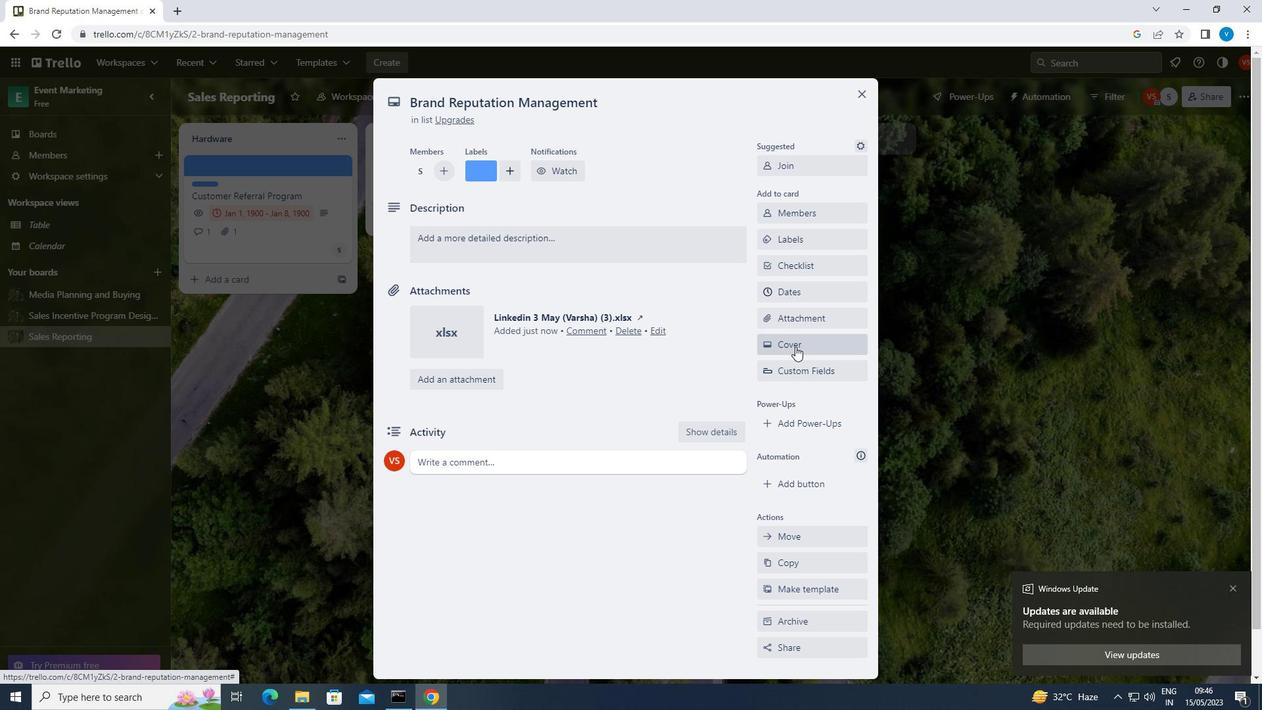 
Action: Mouse moved to (770, 449)
Screenshot: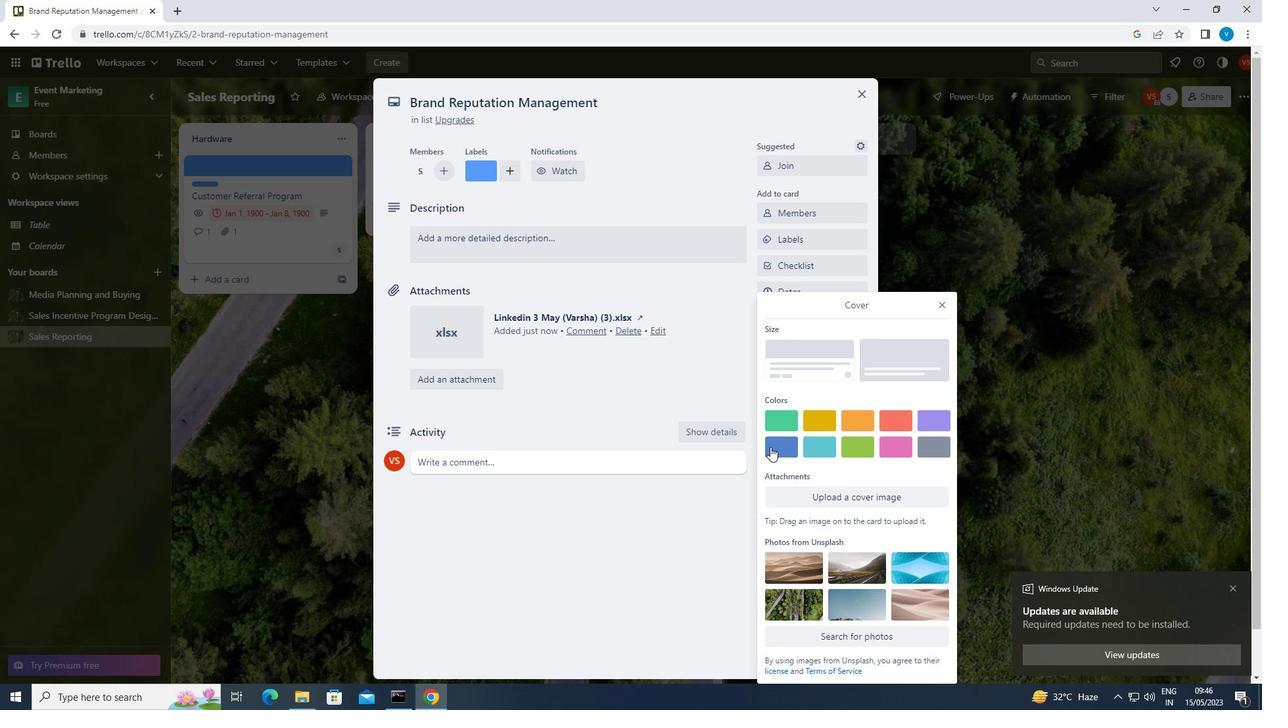 
Action: Mouse pressed left at (770, 449)
Screenshot: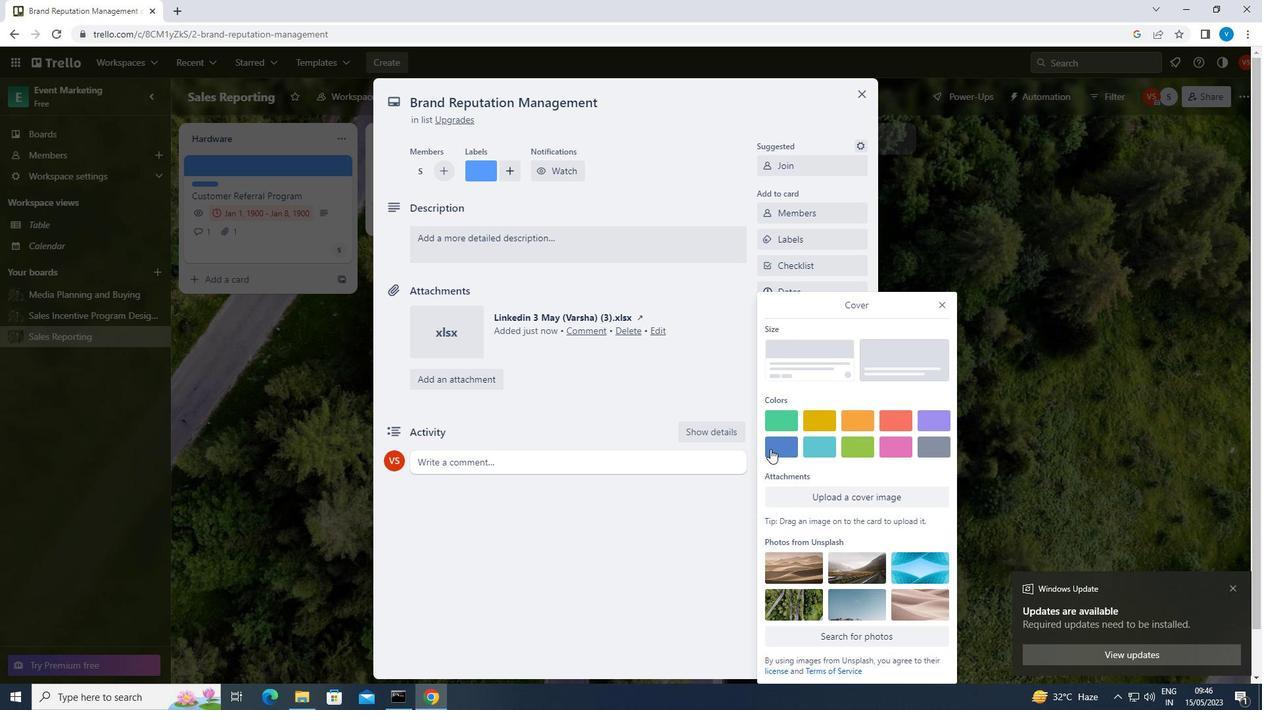 
Action: Mouse moved to (645, 326)
Screenshot: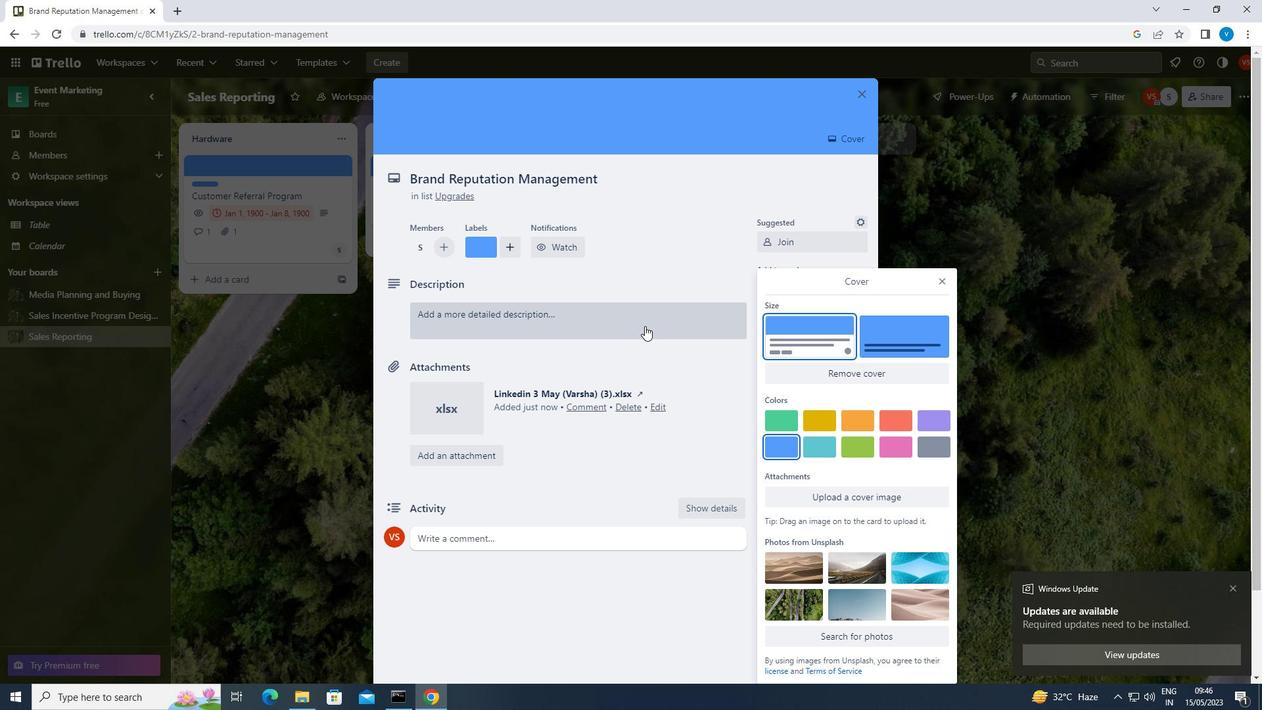 
Action: Mouse pressed left at (645, 326)
Screenshot: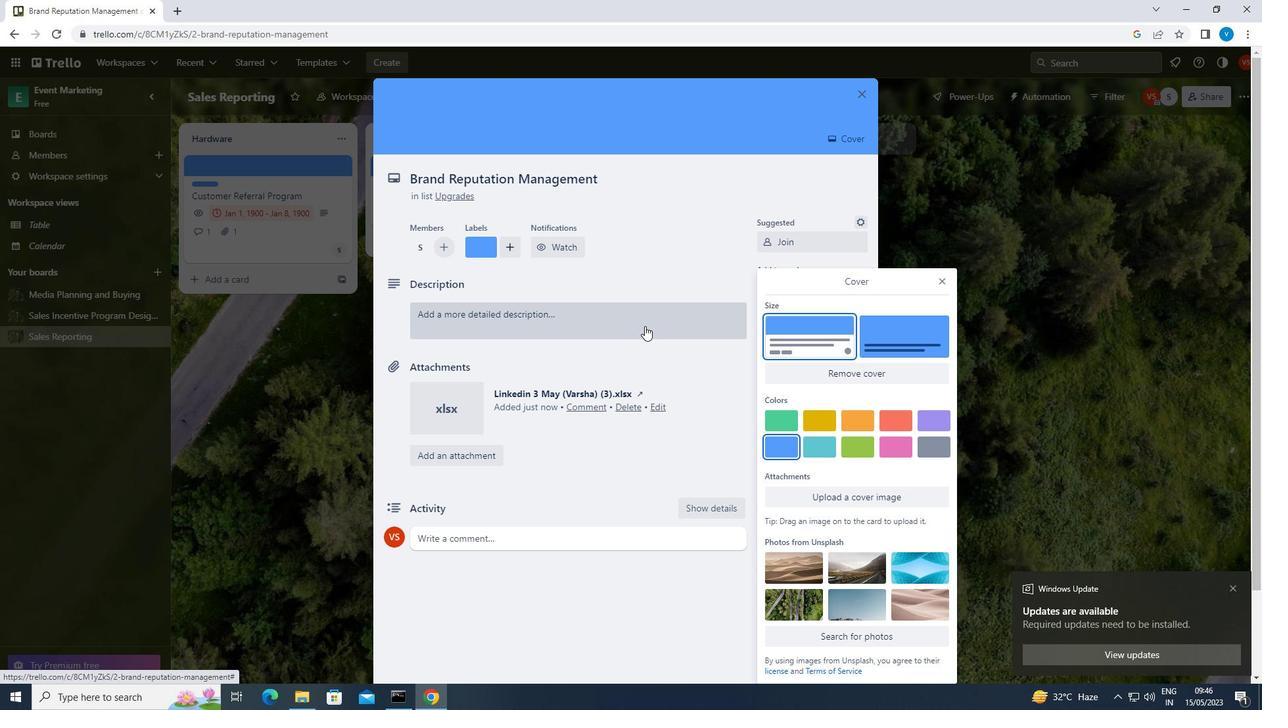 
Action: Mouse moved to (645, 323)
Screenshot: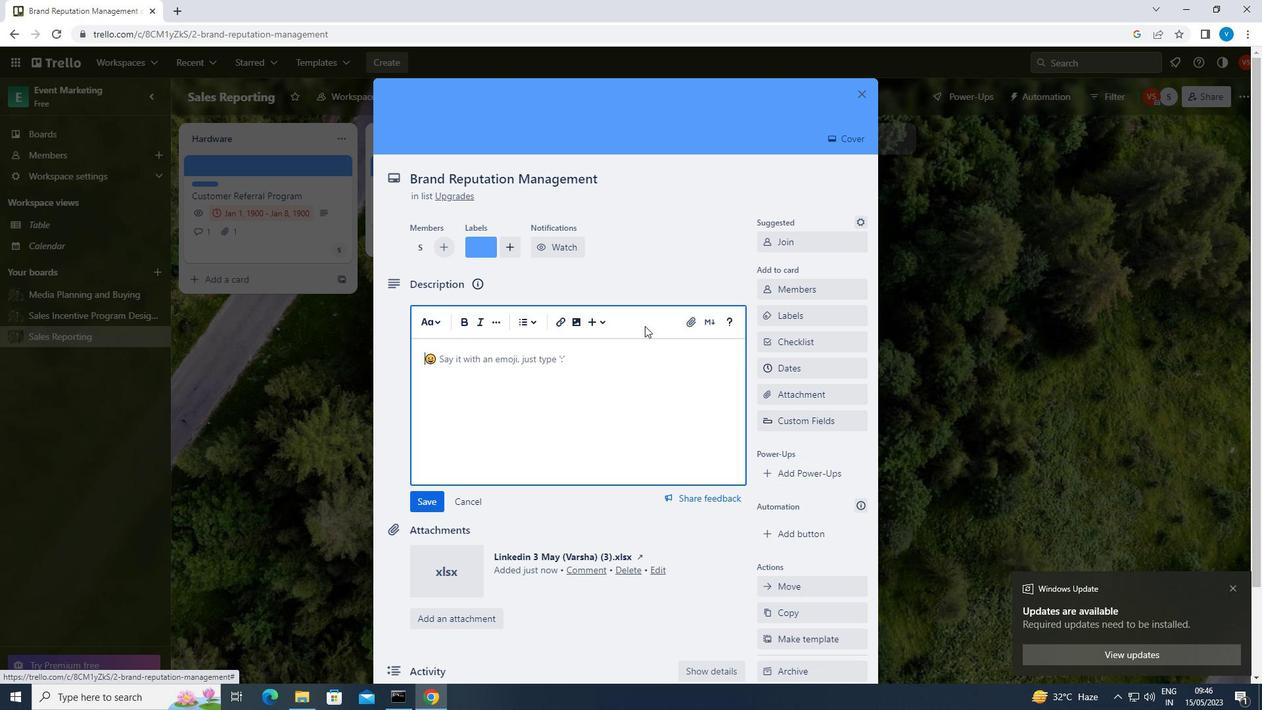 
Action: Key pressed <Key.shift><Key.shift><Key.shift><Key.shift><Key.shift>PLAN<Key.space>AND<Key.space>EXECUTE<Key.space>COMPANY<Key.space>TEAM-BUILDING<Key.space>WORKSHOP
Screenshot: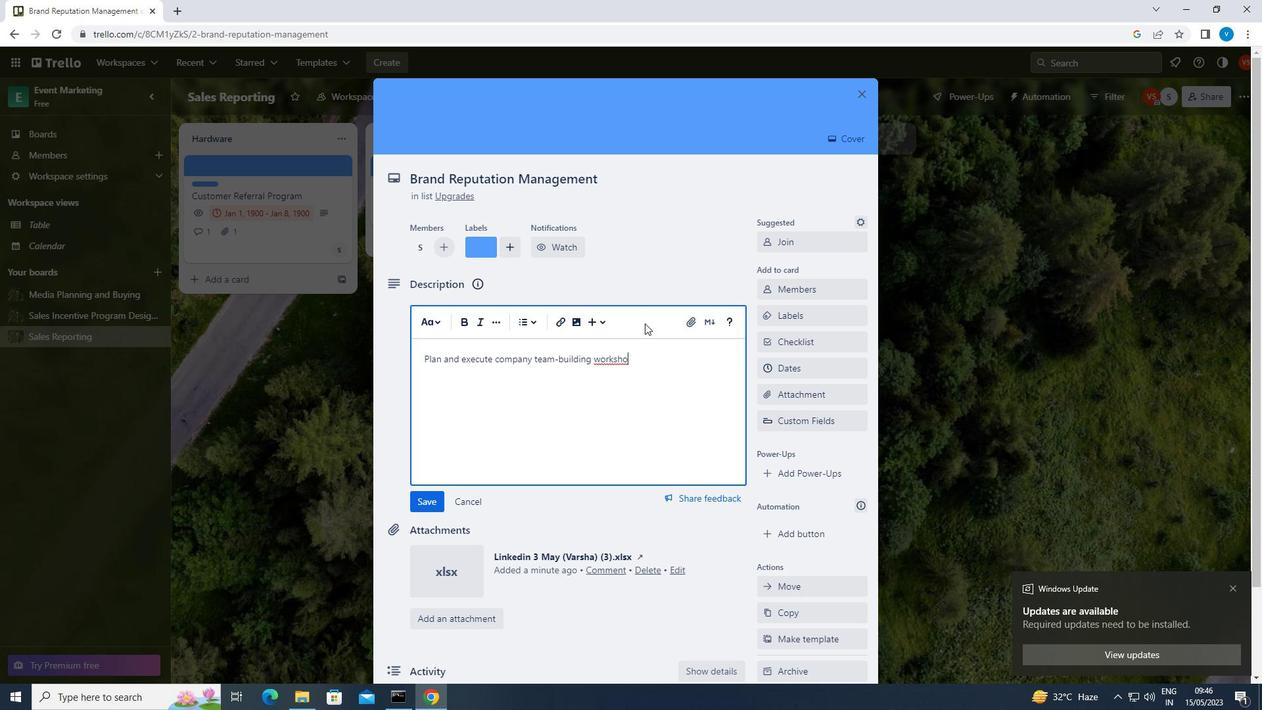 
Action: Mouse moved to (420, 501)
Screenshot: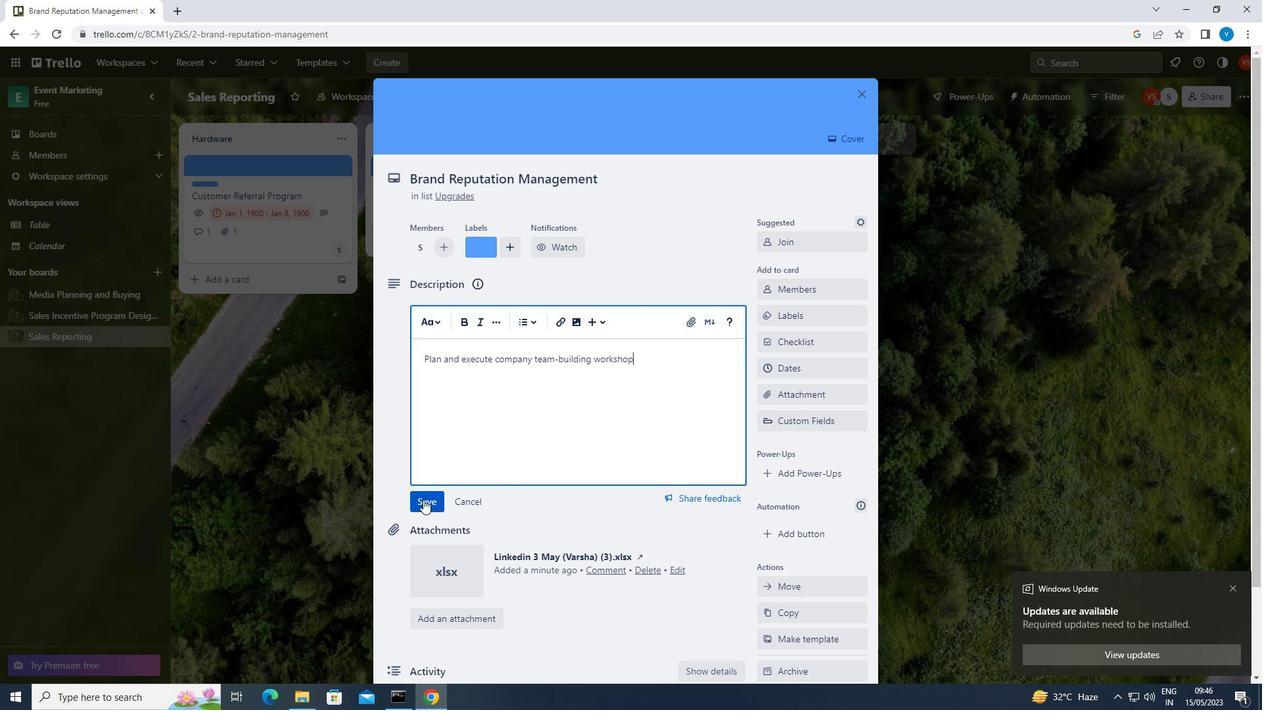 
Action: Mouse pressed left at (420, 501)
Screenshot: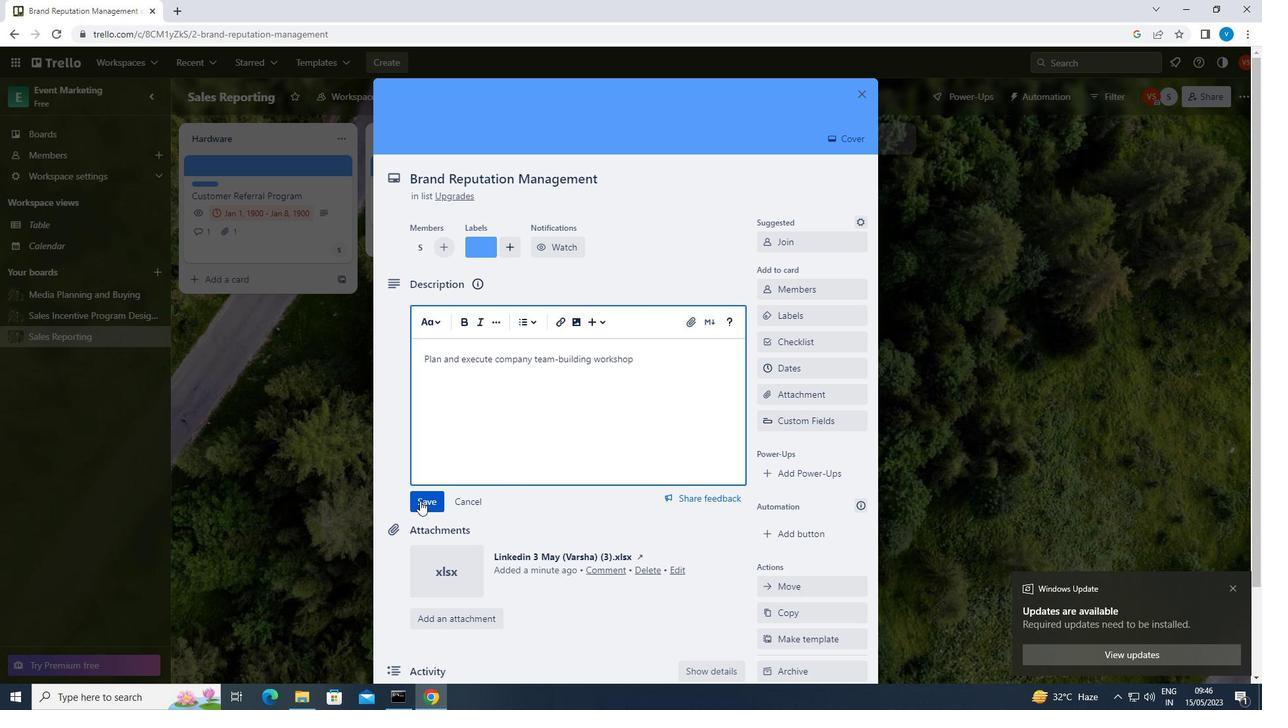 
Action: Mouse moved to (491, 511)
Screenshot: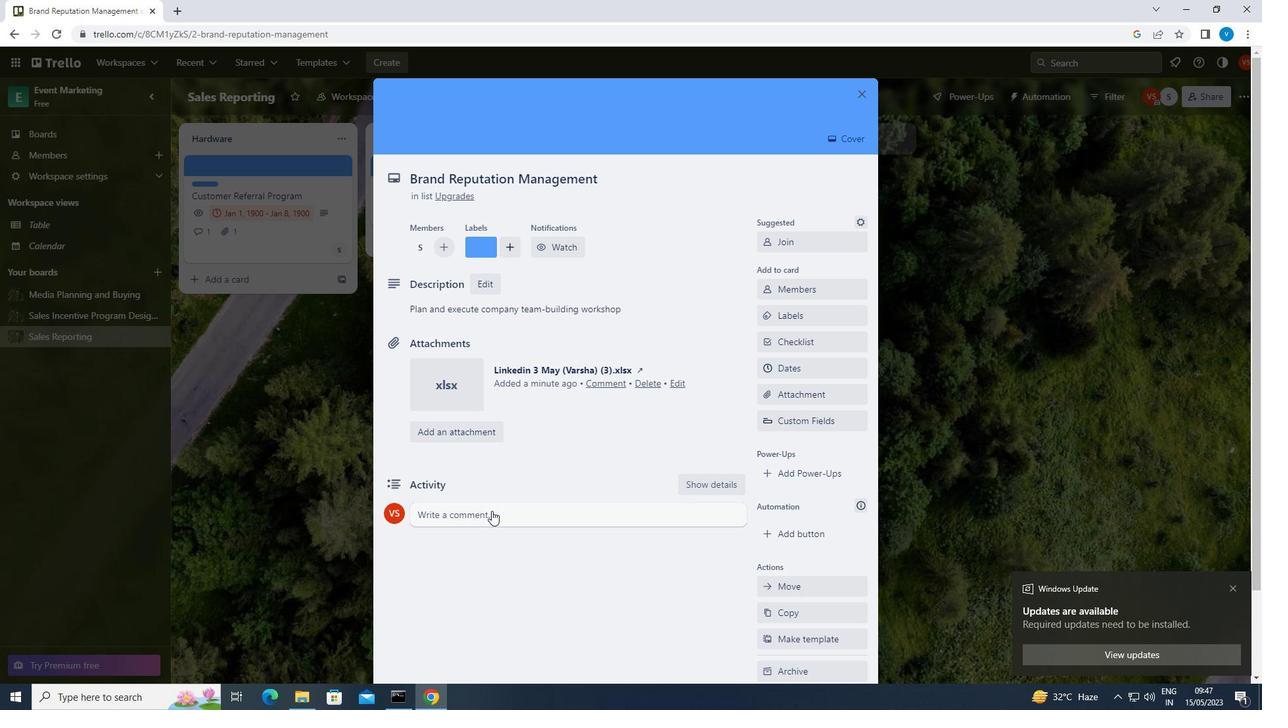 
Action: Mouse pressed left at (491, 511)
Screenshot: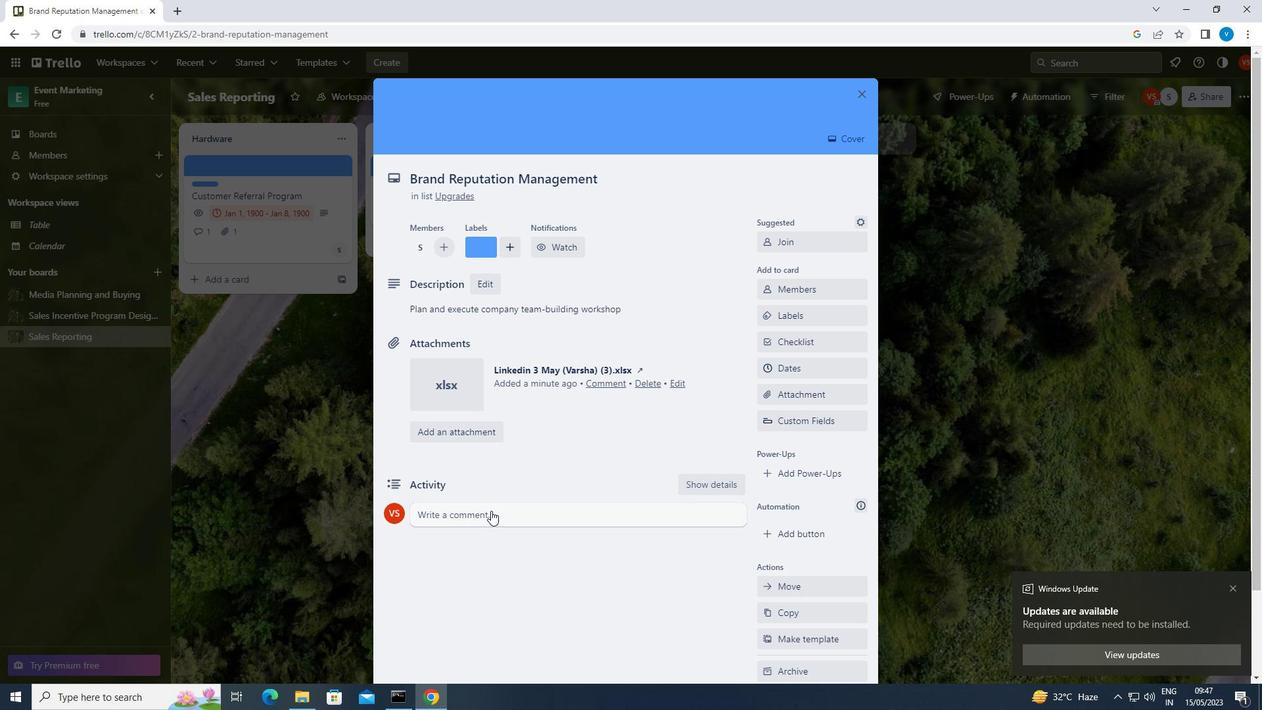 
Action: Key pressed <Key.shift><Key.shift>LET<Key.space>US<Key.space>APPROACG<Key.space>THIS<Key.space>TASK<Key.space>WITH<Key.space>A<Key.space>SENSE<Key.space>OF<Key.space>EMPATHY,<Key.space>UNDERSTANDING<Key.space>THE<Key.space>NEEDS<Key.space>AND<Key.space>CONCERNS<Key.space>OF<Key.space>OUR<Key.space>STAKEHOLDERS.
Screenshot: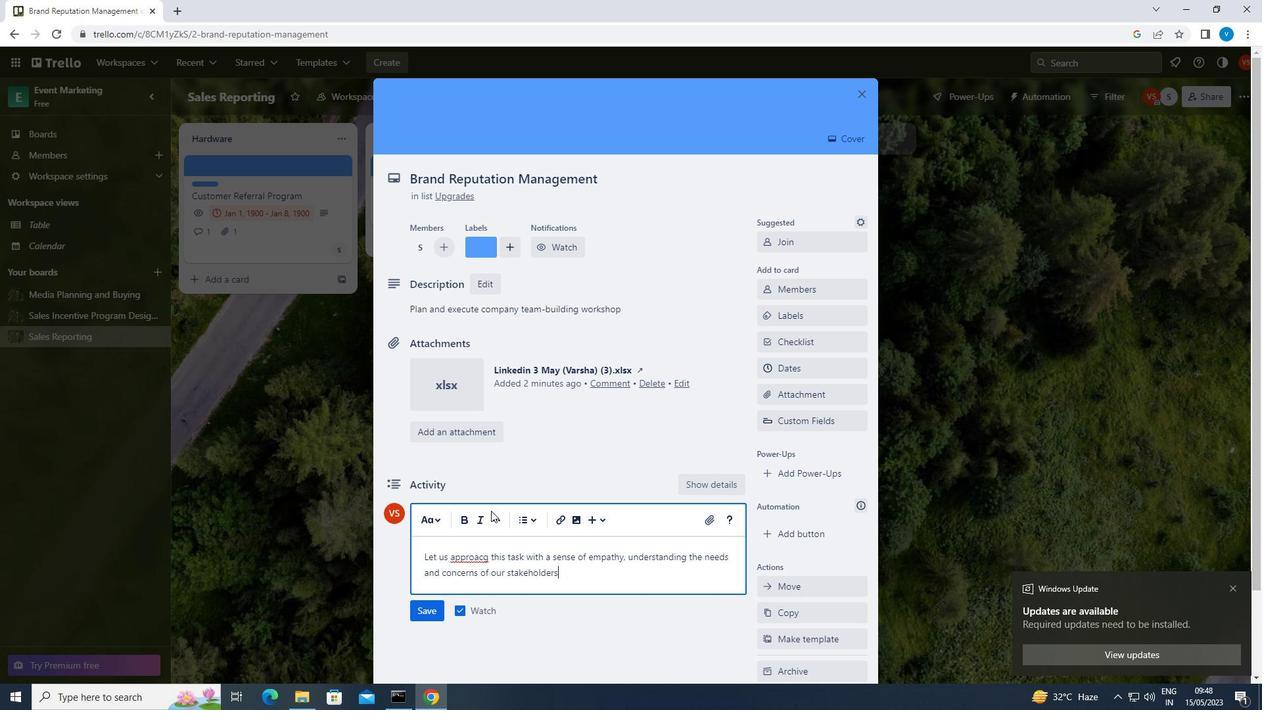 
Action: Mouse moved to (423, 612)
Screenshot: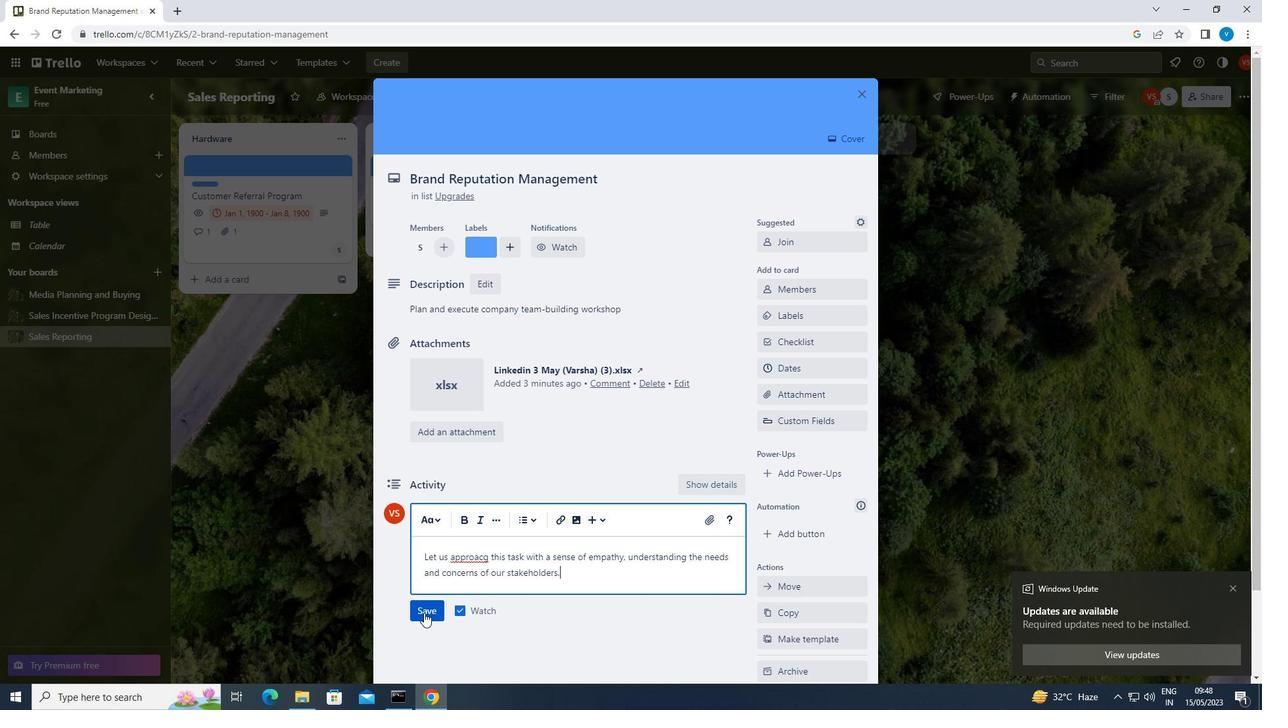 
Action: Mouse pressed left at (423, 612)
Screenshot: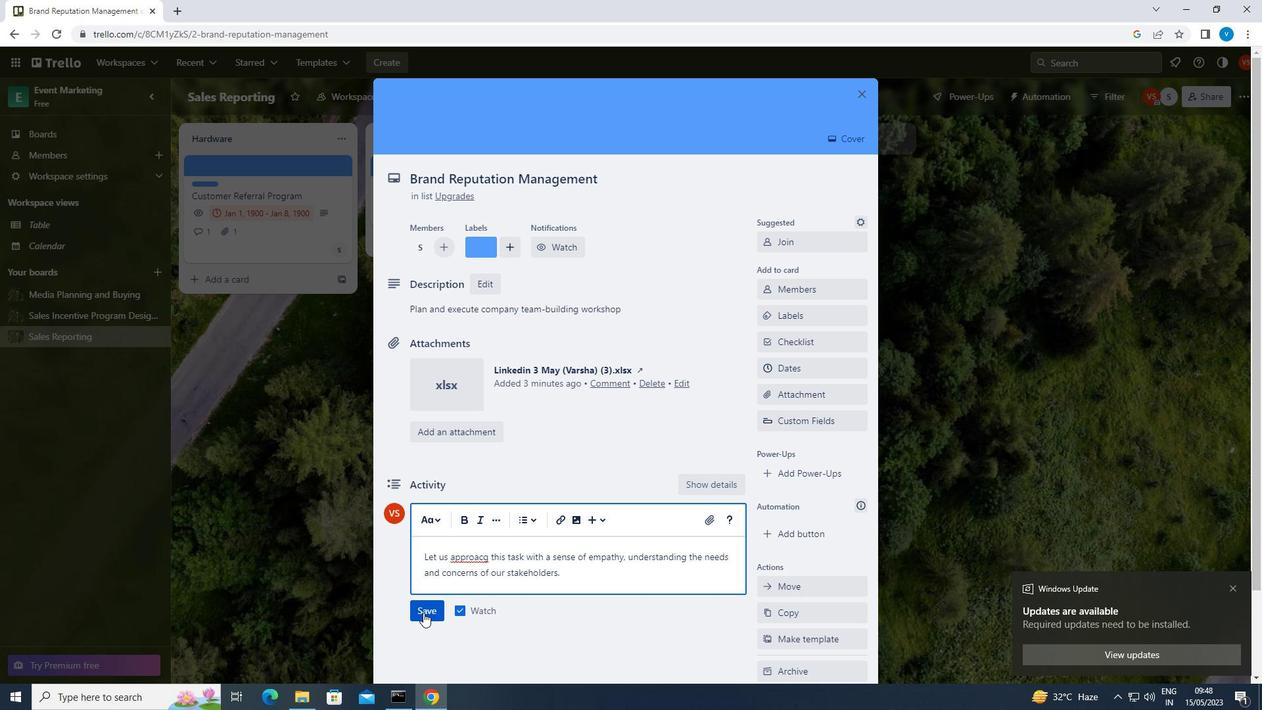 
Action: Mouse moved to (786, 363)
Screenshot: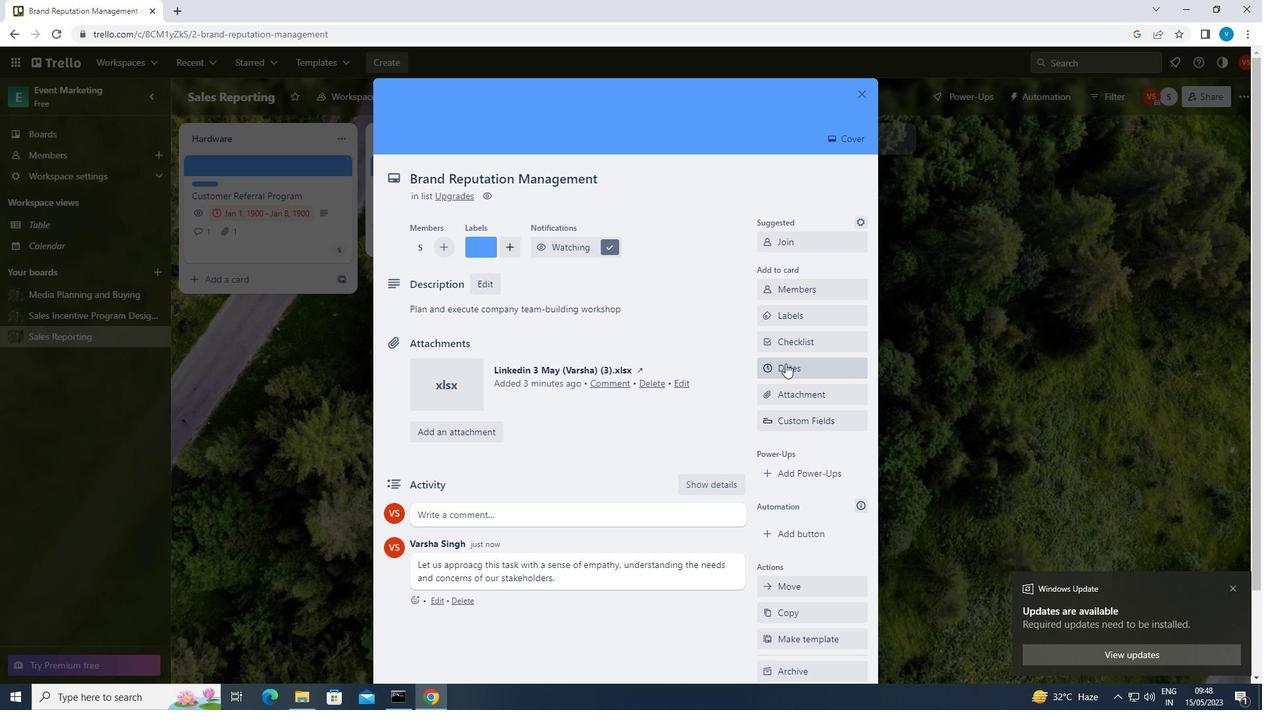
Action: Mouse pressed left at (786, 363)
Screenshot: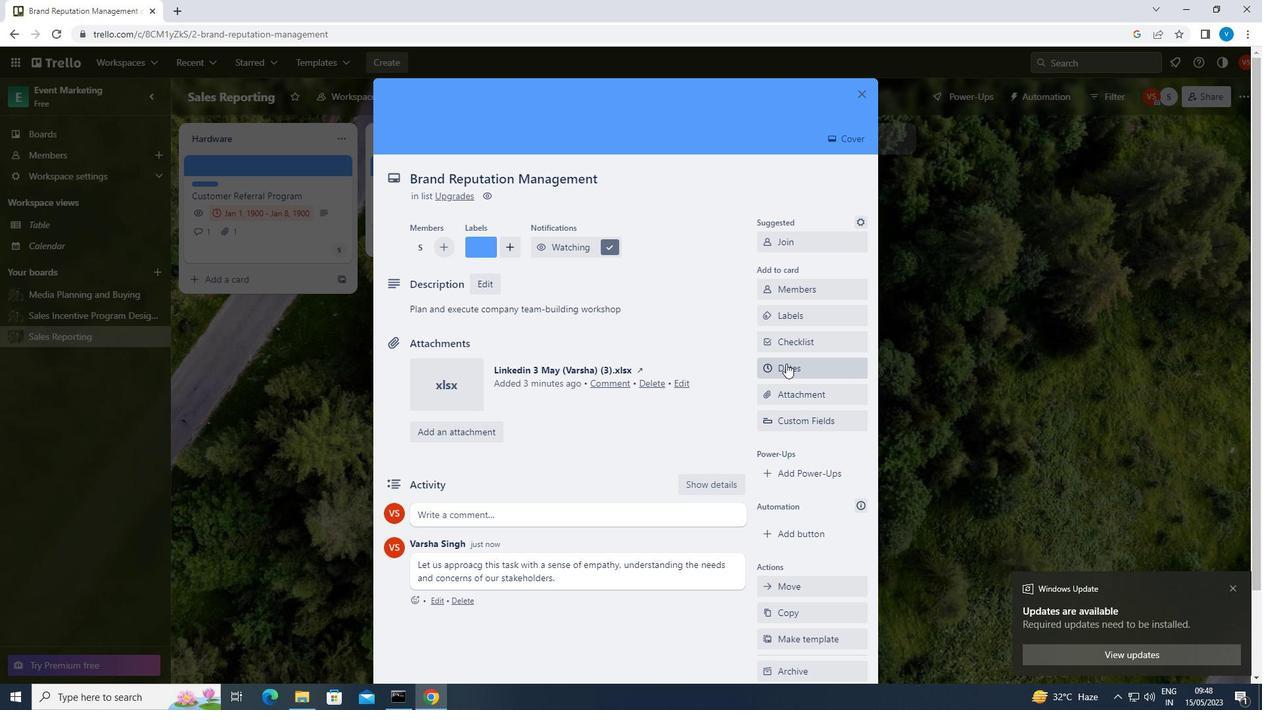 
Action: Mouse moved to (769, 334)
Screenshot: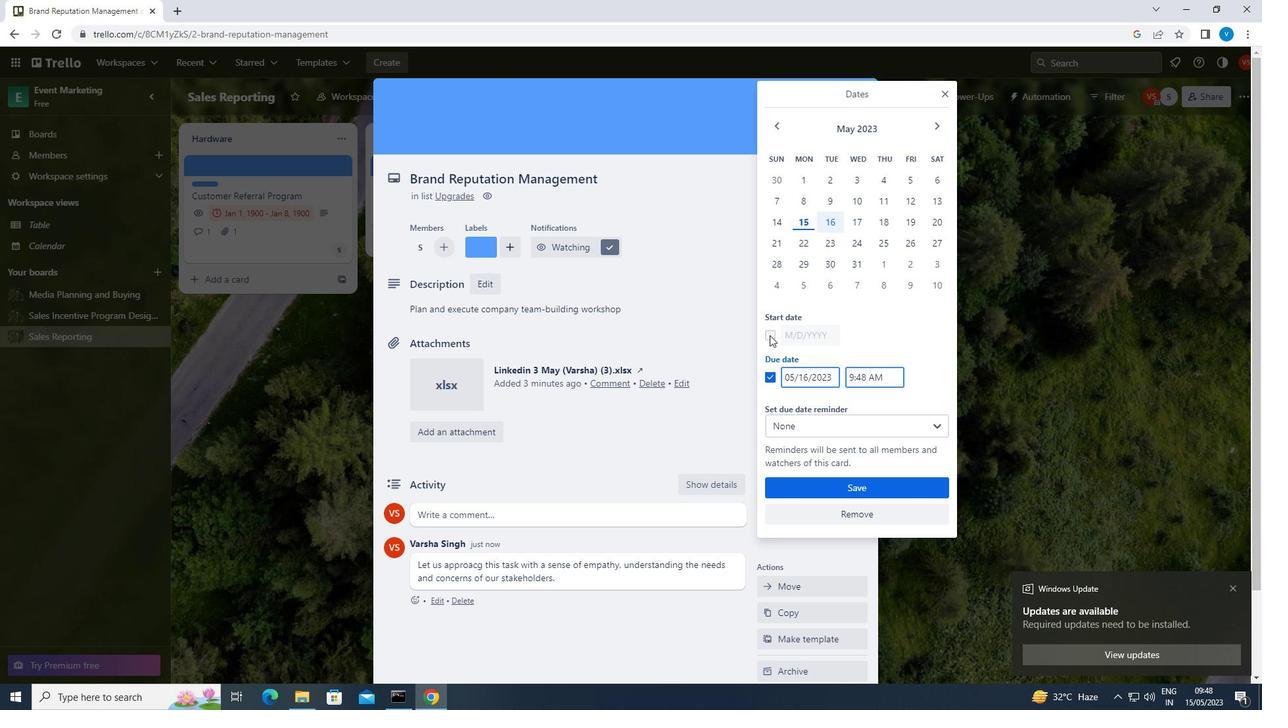 
Action: Mouse pressed left at (769, 334)
Screenshot: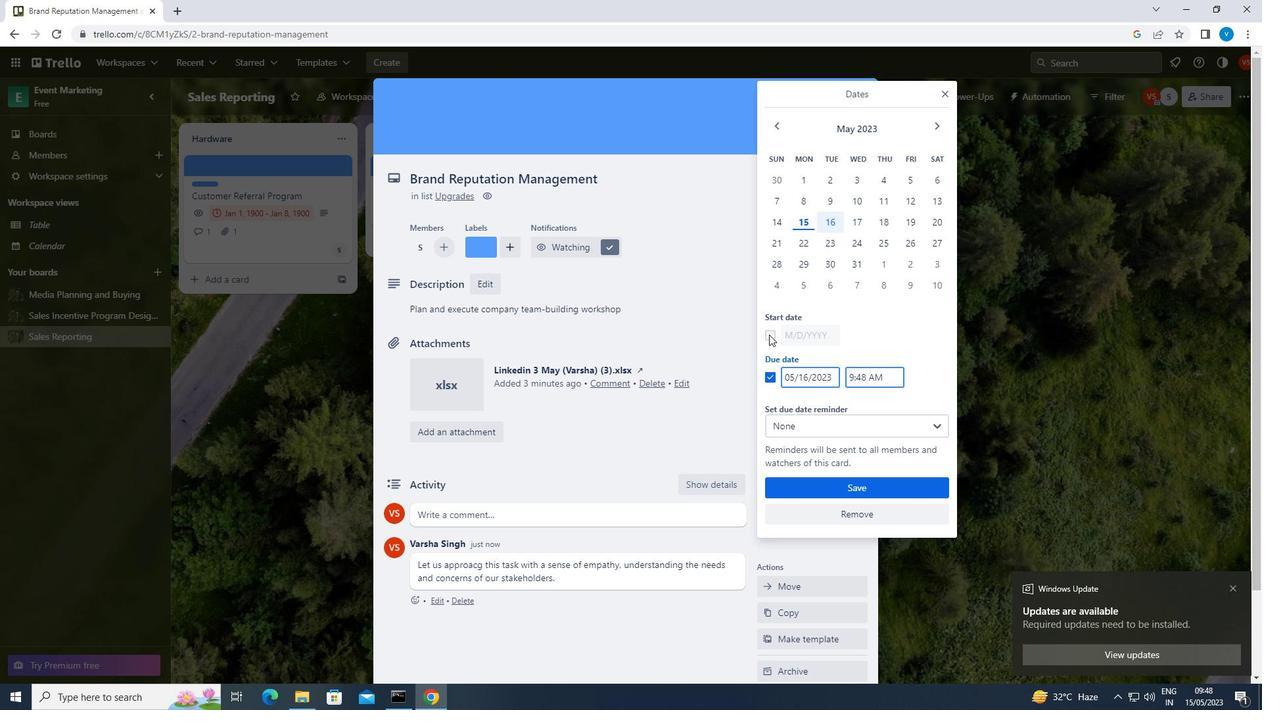 
Action: Mouse moved to (835, 335)
Screenshot: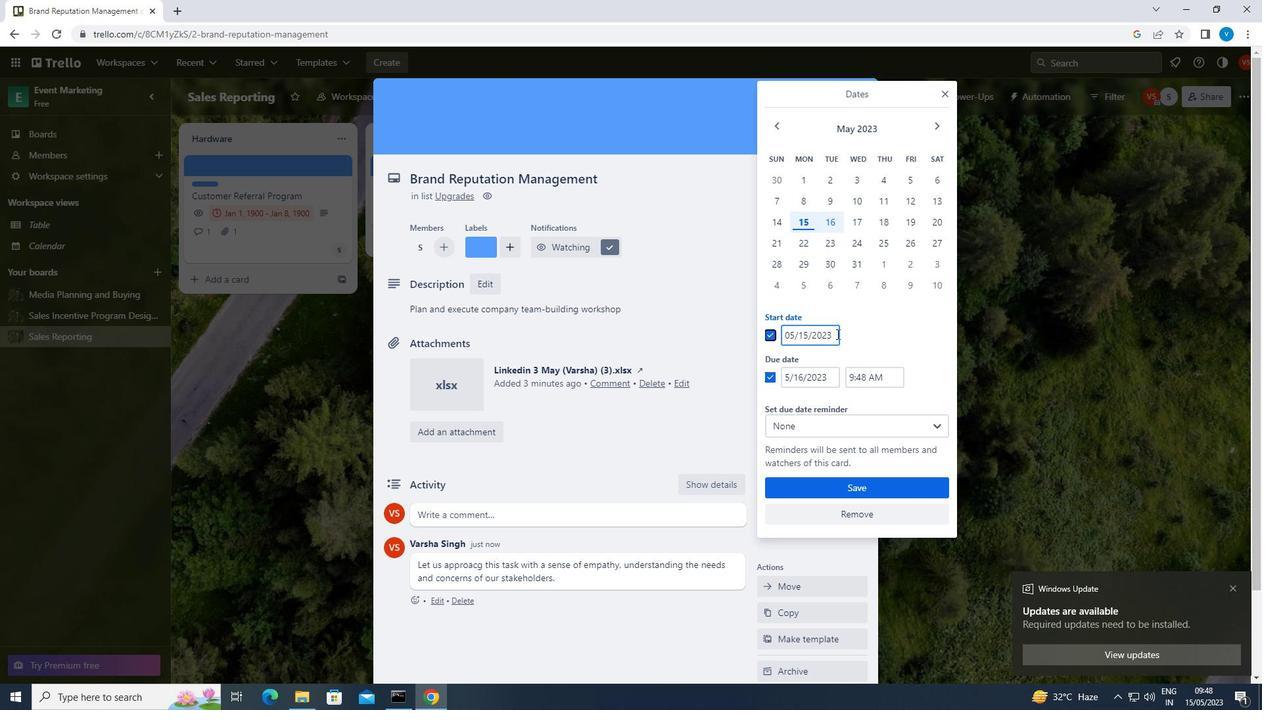 
Action: Mouse pressed left at (835, 335)
Screenshot: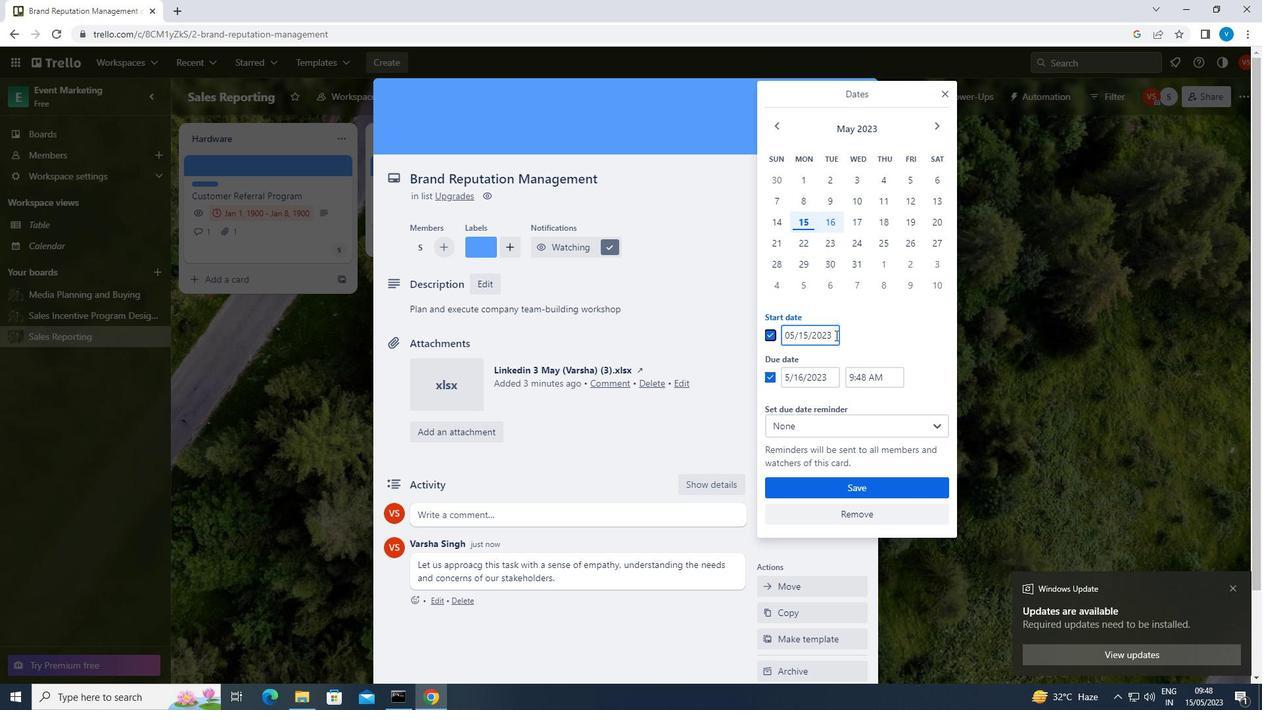 
Action: Key pressed <Key.backspace><Key.backspace><Key.backspace><Key.backspace><Key.backspace><Key.backspace><Key.backspace><Key.backspace><Key.backspace><Key.backspace><Key.backspace><Key.backspace><Key.backspace><Key.backspace><Key.backspace><Key.backspace>01/04/1900
Screenshot: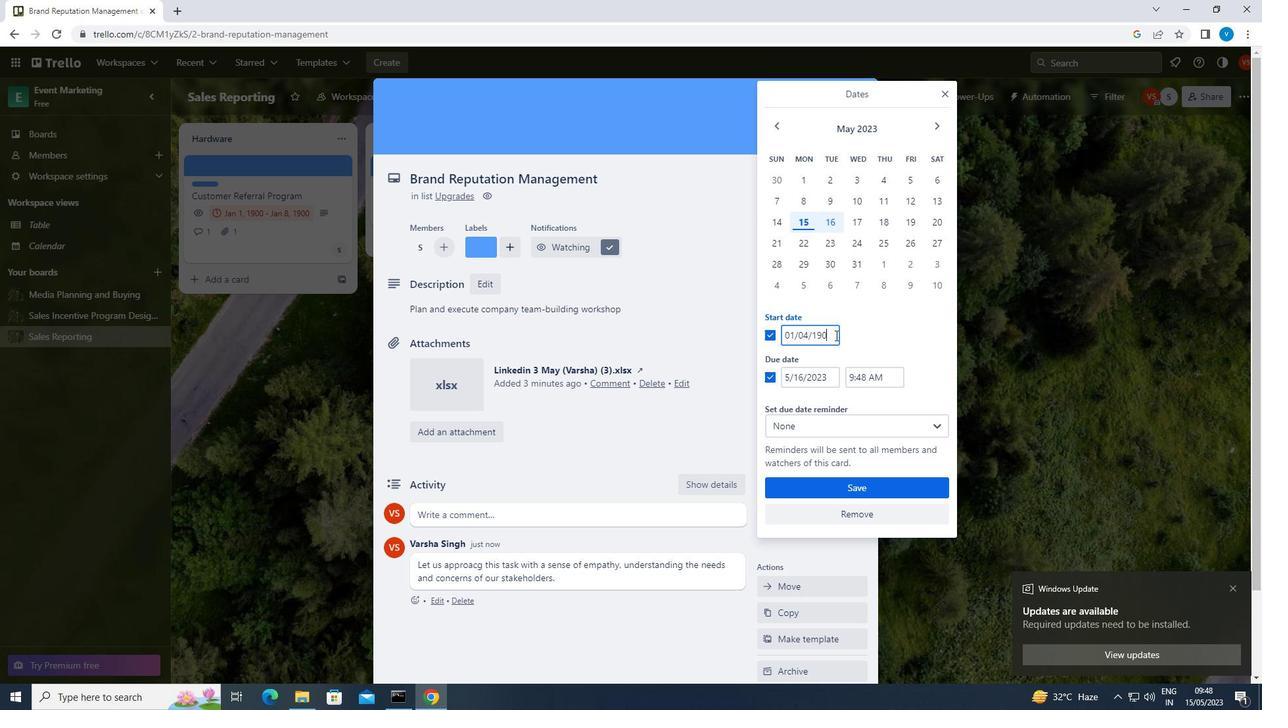 
Action: Mouse moved to (831, 378)
Screenshot: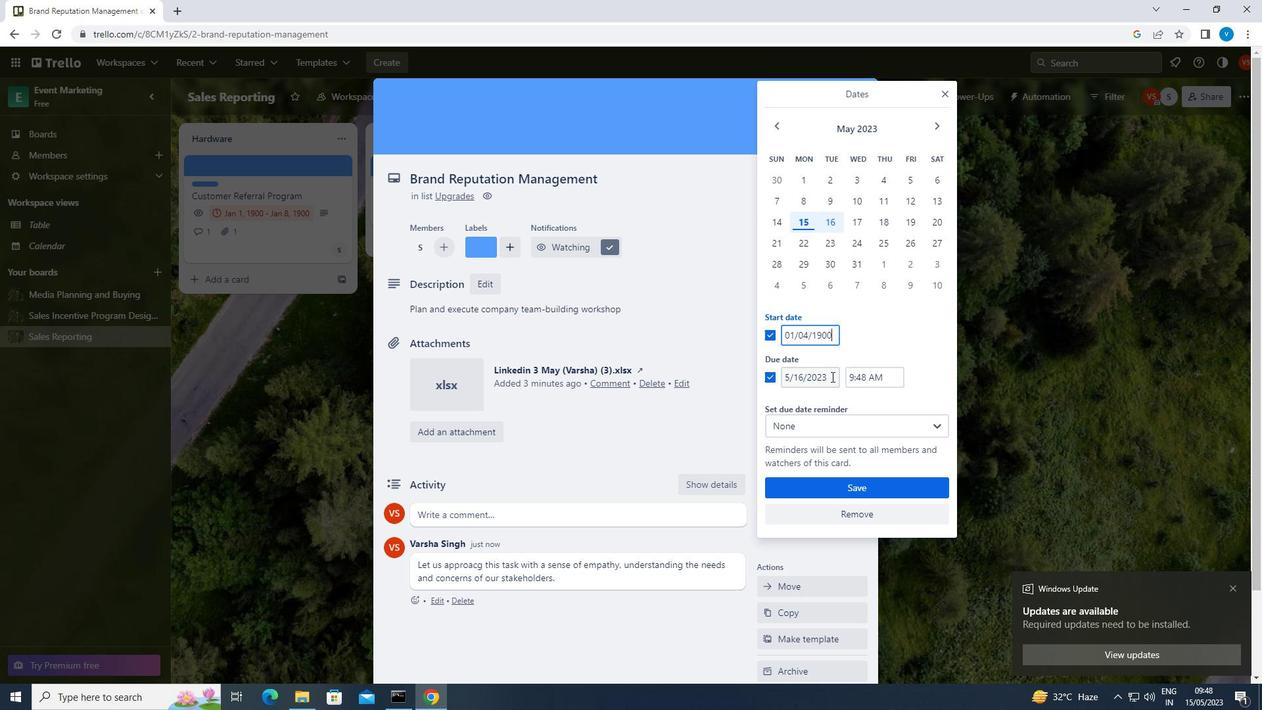 
Action: Mouse pressed left at (831, 378)
Screenshot: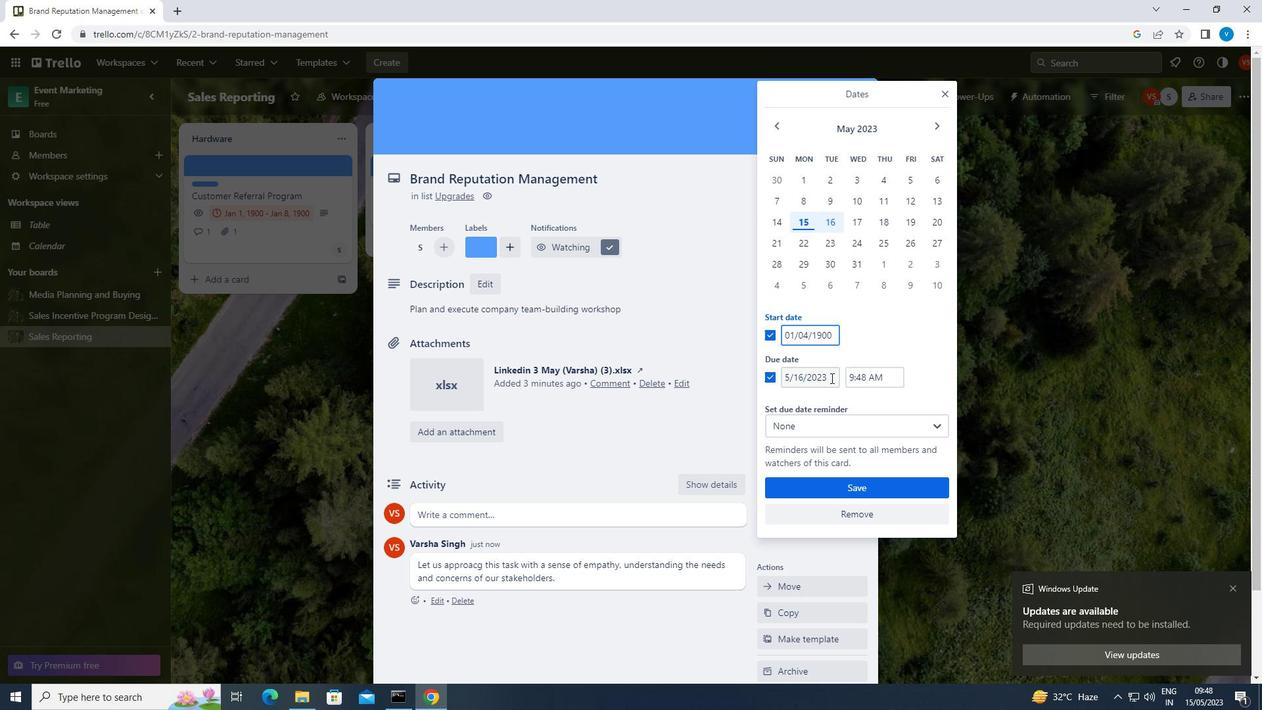 
Action: Mouse moved to (830, 378)
Screenshot: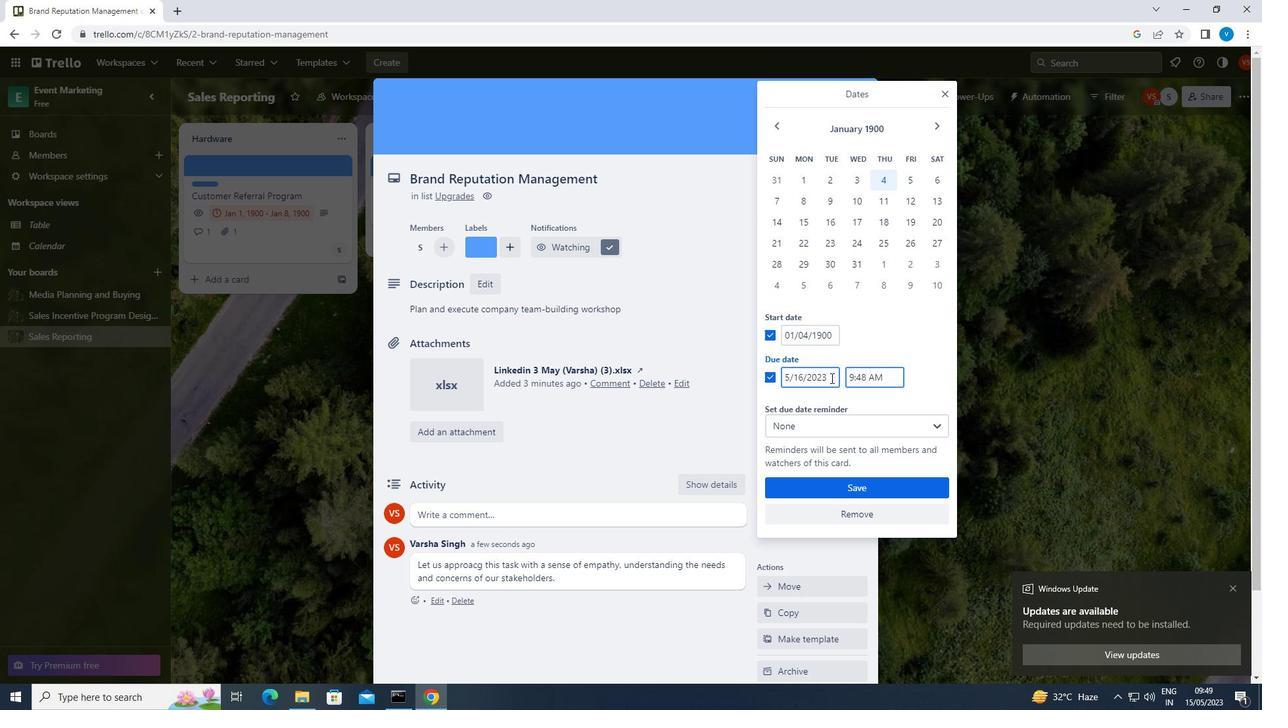 
Action: Key pressed <Key.backspace><Key.backspace><Key.backspace><Key.backspace><Key.backspace><Key.backspace><Key.backspace><Key.backspace><Key.backspace><Key.backspace><Key.backspace><Key.backspace><Key.backspace><Key.backspace><Key.backspace><Key.backspace><Key.backspace><Key.backspace><Key.backspace><Key.backspace><Key.backspace><Key.backspace>01/11/1900
Screenshot: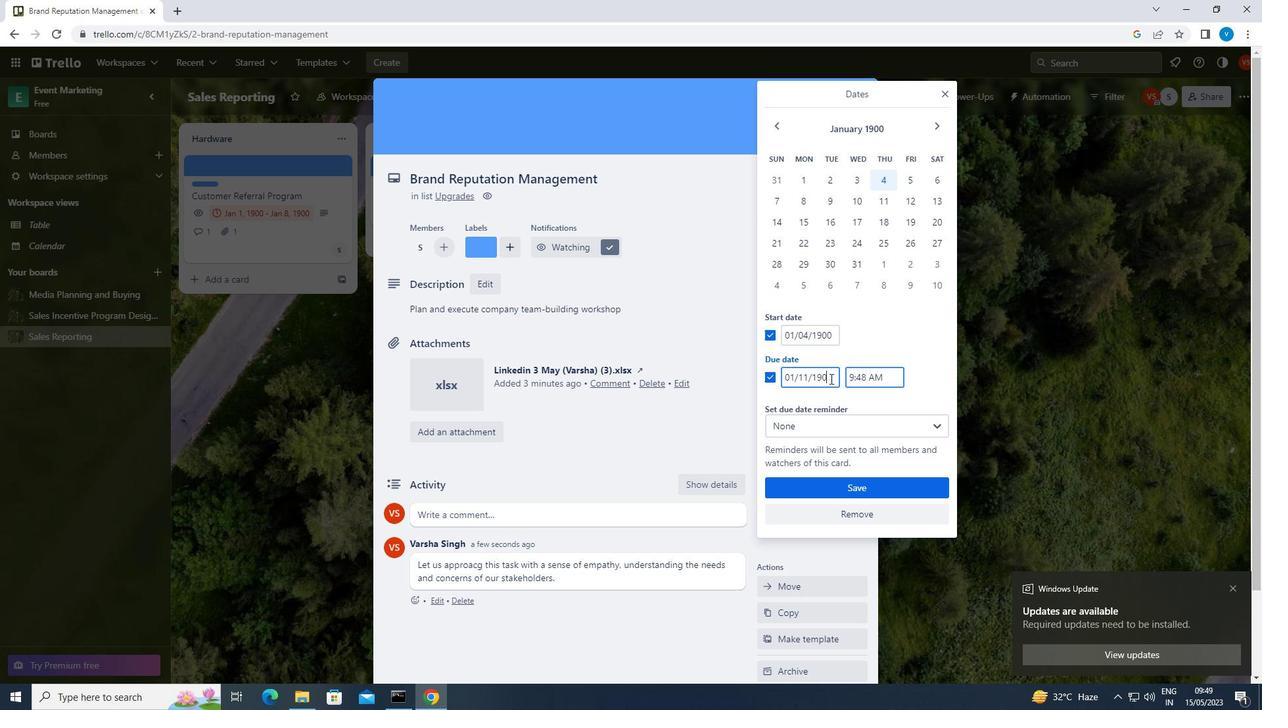 
Action: Mouse moved to (816, 487)
Screenshot: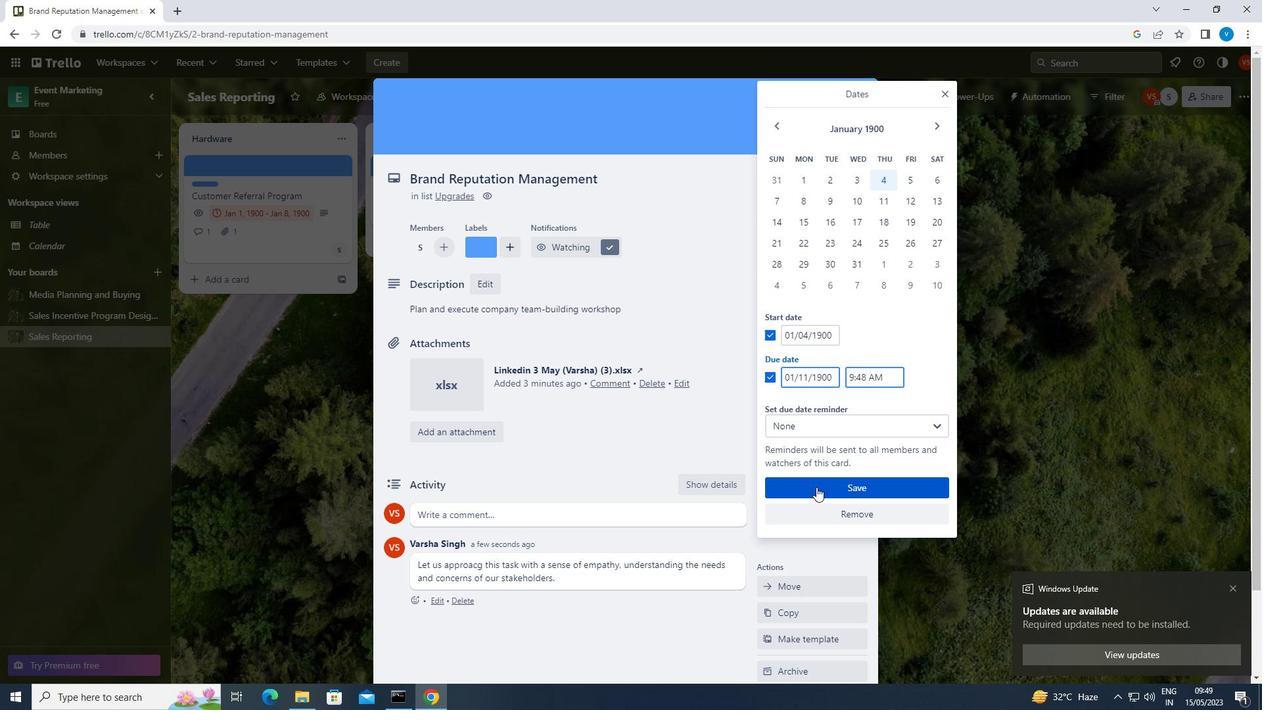 
Action: Mouse pressed left at (816, 487)
Screenshot: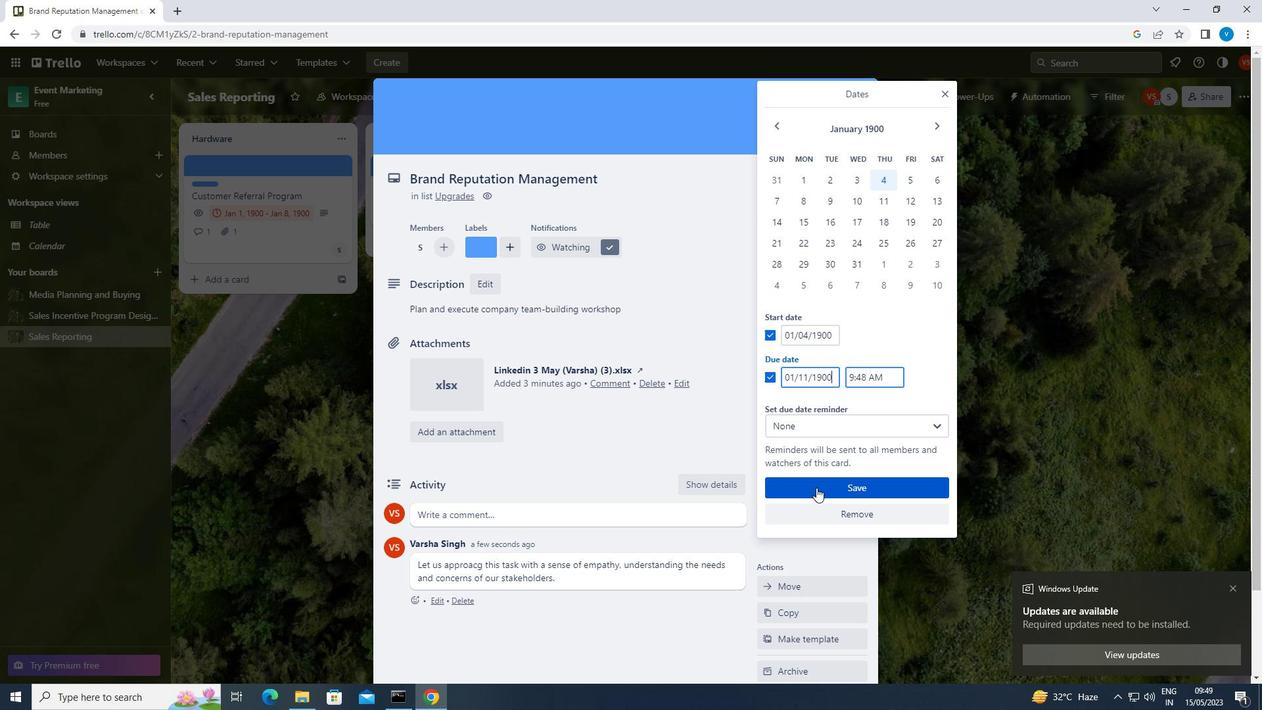 
